 Task: Send an email with the signature Jazmin Davis with the subject Request for feedback on a user experience and the message I am writing to confirm the details of the training session. from softage.2@softage.net to softage.5@softage.net with an attached image file Social_media_post_image.png and move the email from Sent Items to the folder Assignments
Action: Mouse moved to (547, 438)
Screenshot: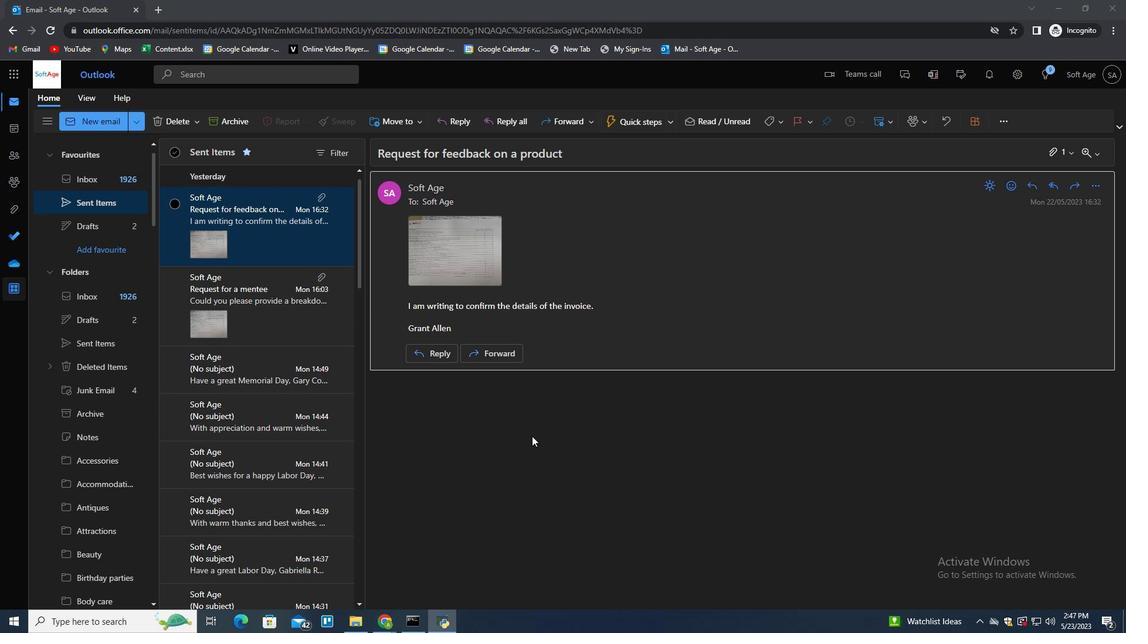 
Action: Mouse pressed left at (547, 438)
Screenshot: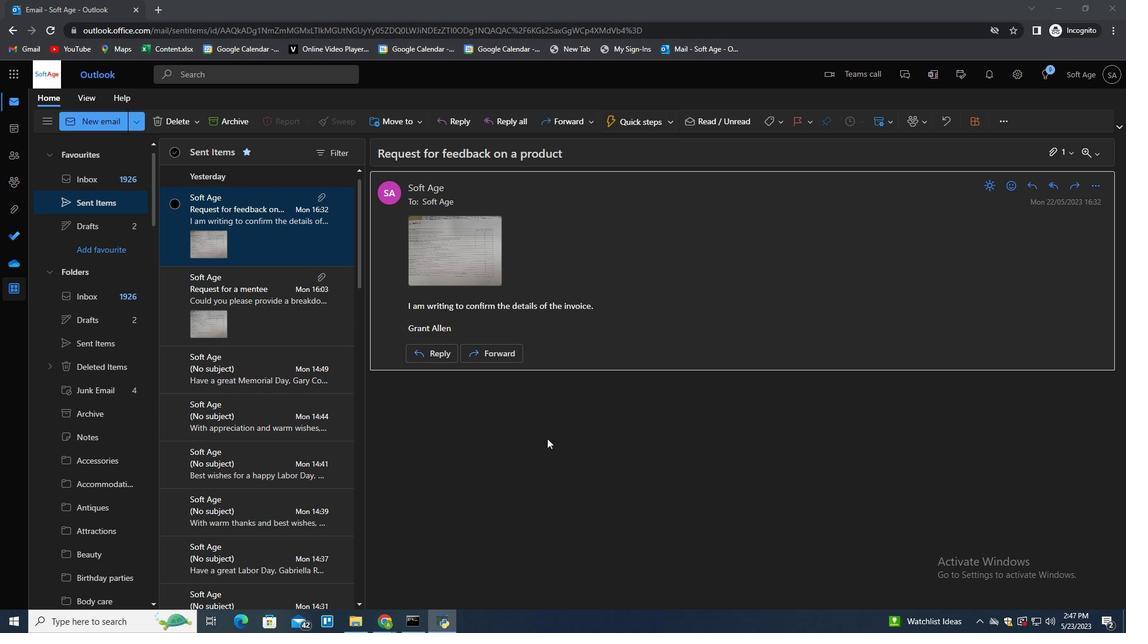 
Action: Key pressed n
Screenshot: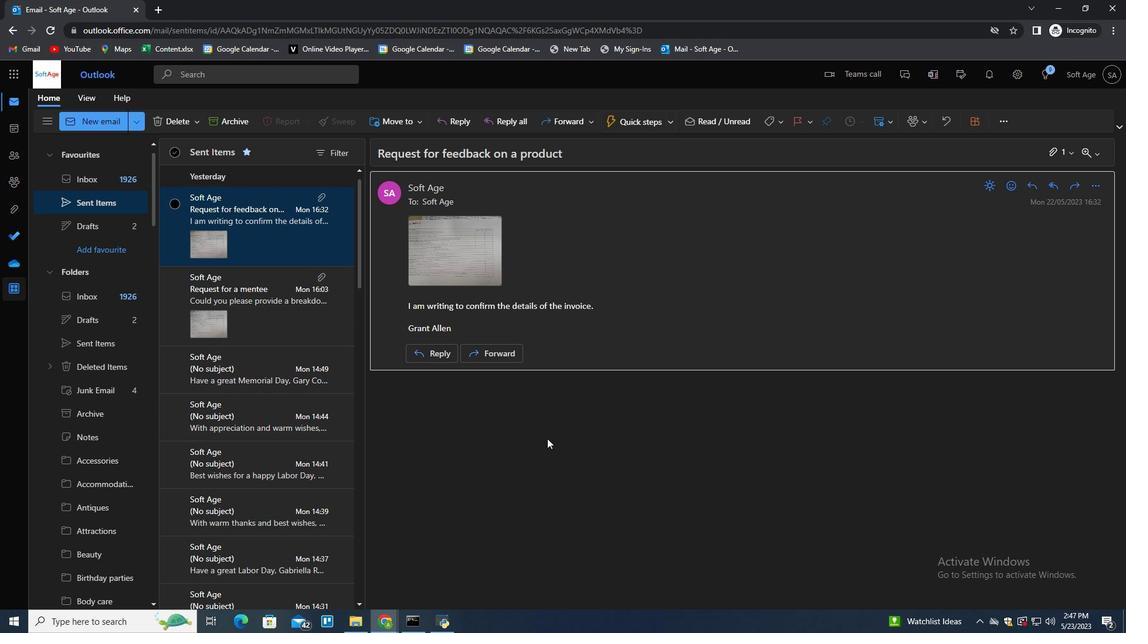 
Action: Mouse moved to (789, 120)
Screenshot: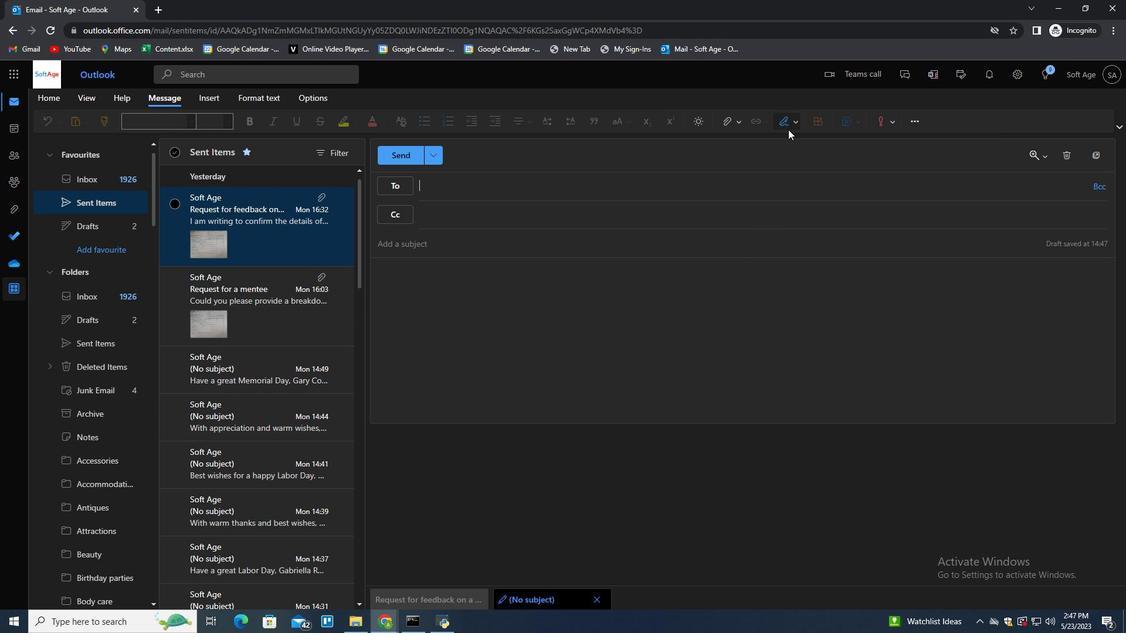 
Action: Mouse pressed left at (789, 120)
Screenshot: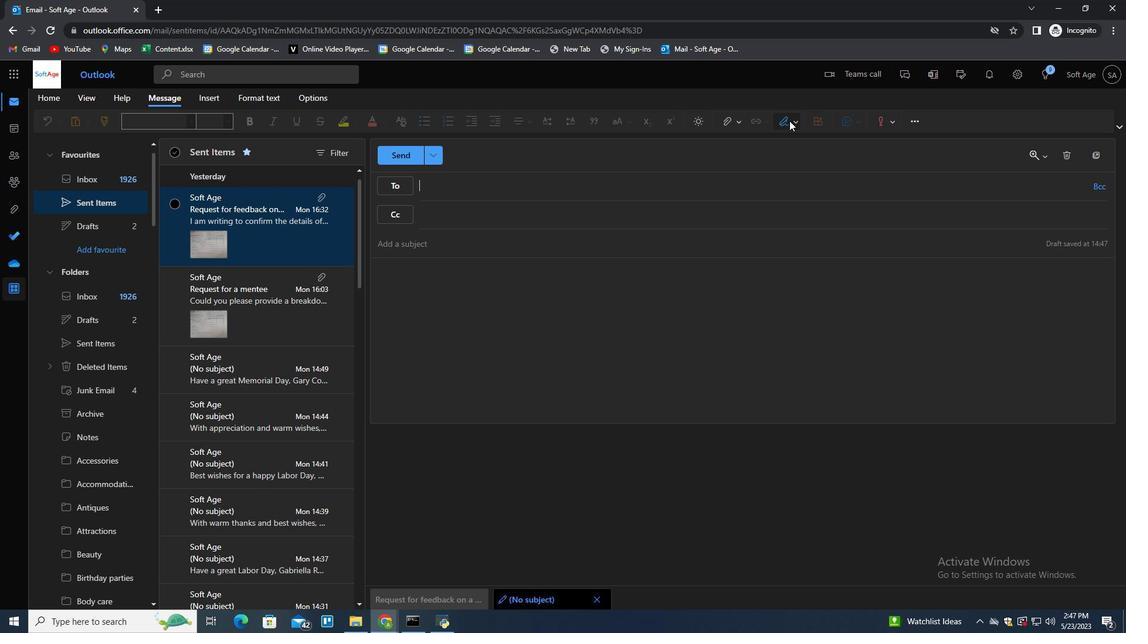
Action: Mouse pressed left at (789, 120)
Screenshot: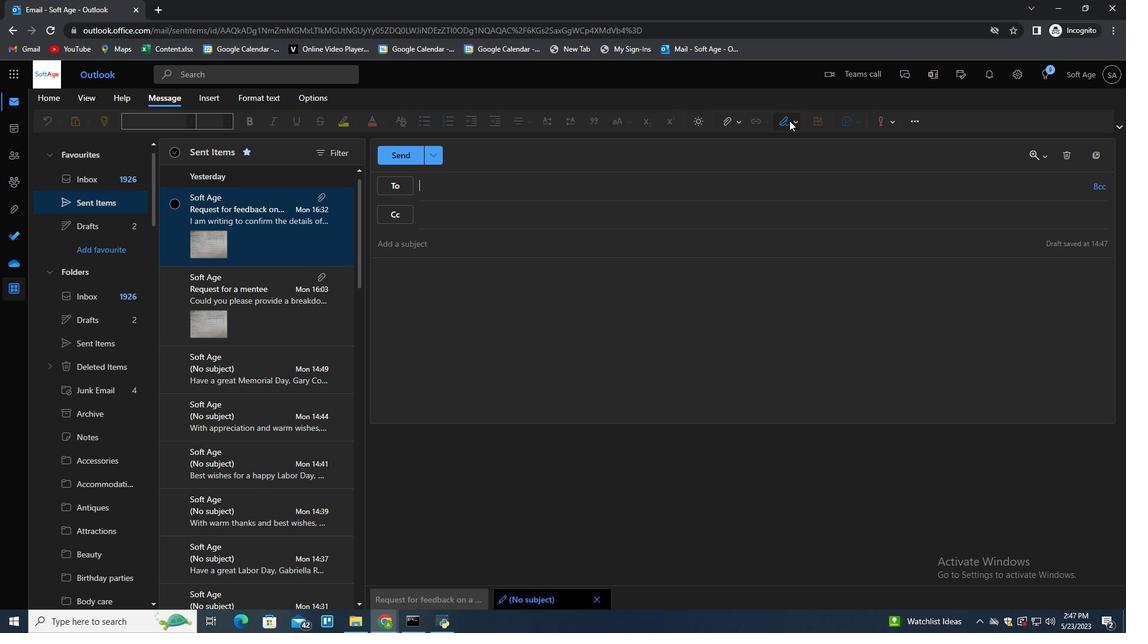 
Action: Mouse moved to (791, 121)
Screenshot: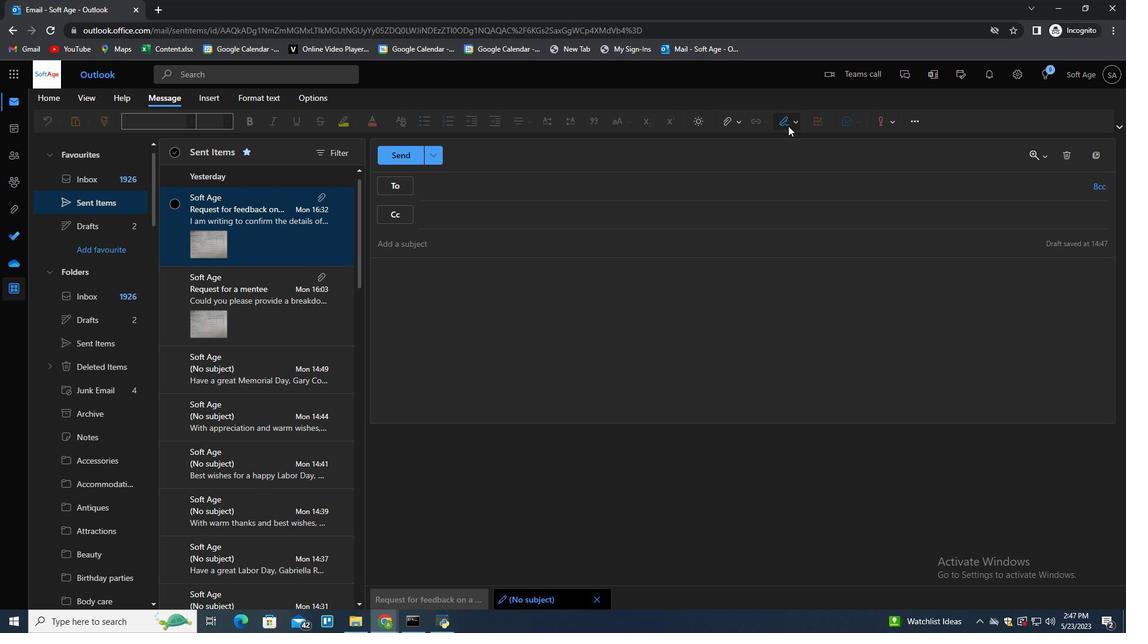 
Action: Mouse pressed left at (791, 121)
Screenshot: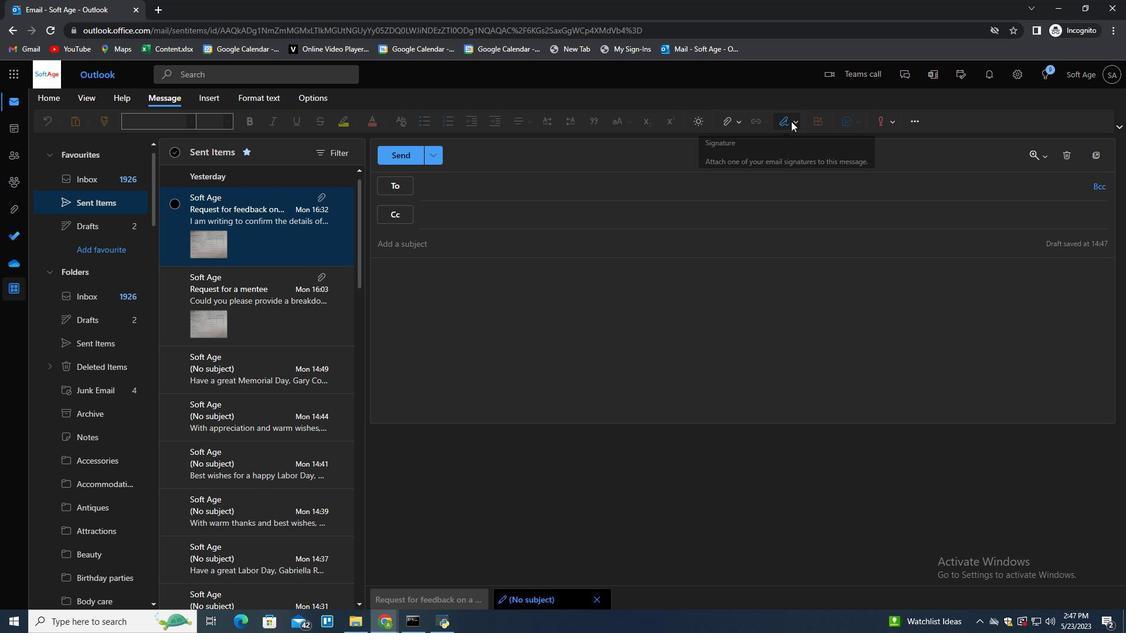 
Action: Mouse moved to (775, 162)
Screenshot: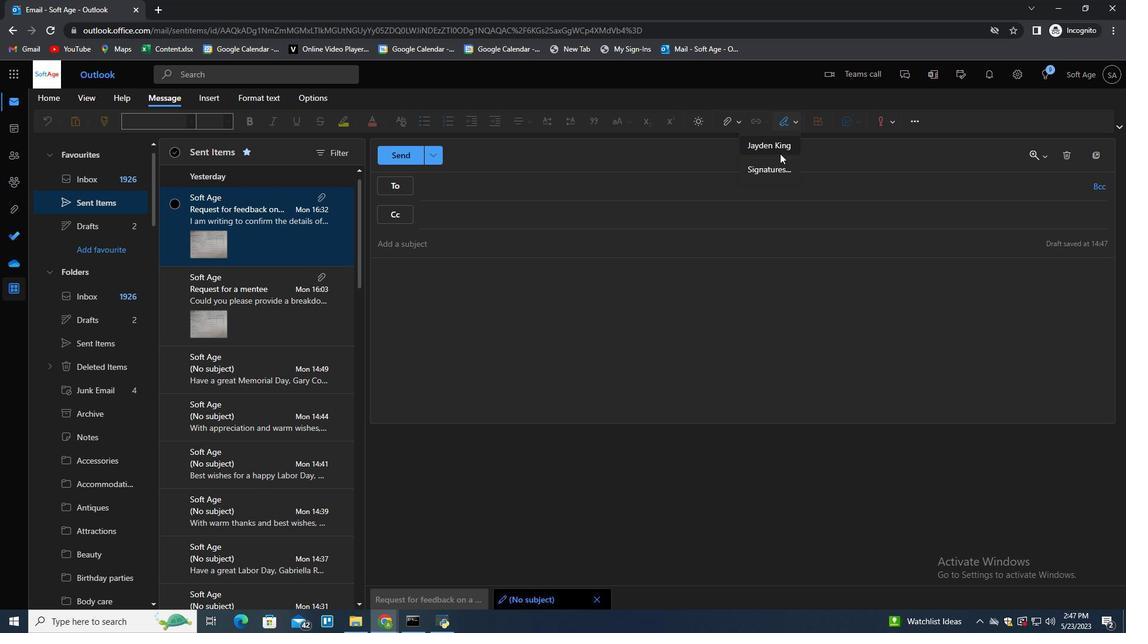 
Action: Mouse pressed left at (775, 162)
Screenshot: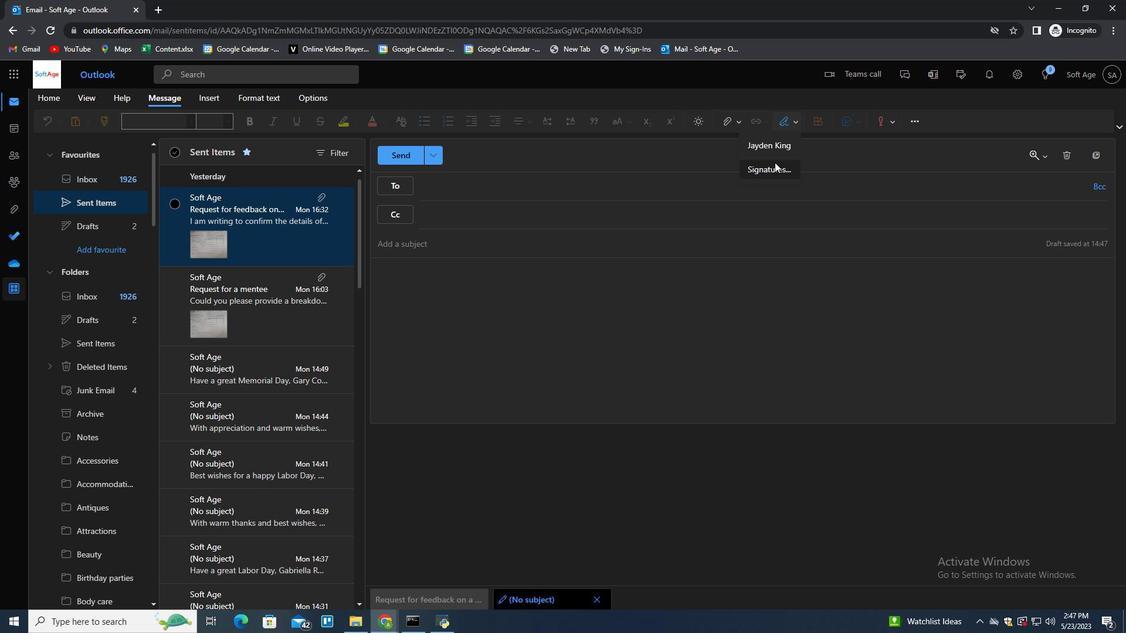 
Action: Mouse moved to (799, 211)
Screenshot: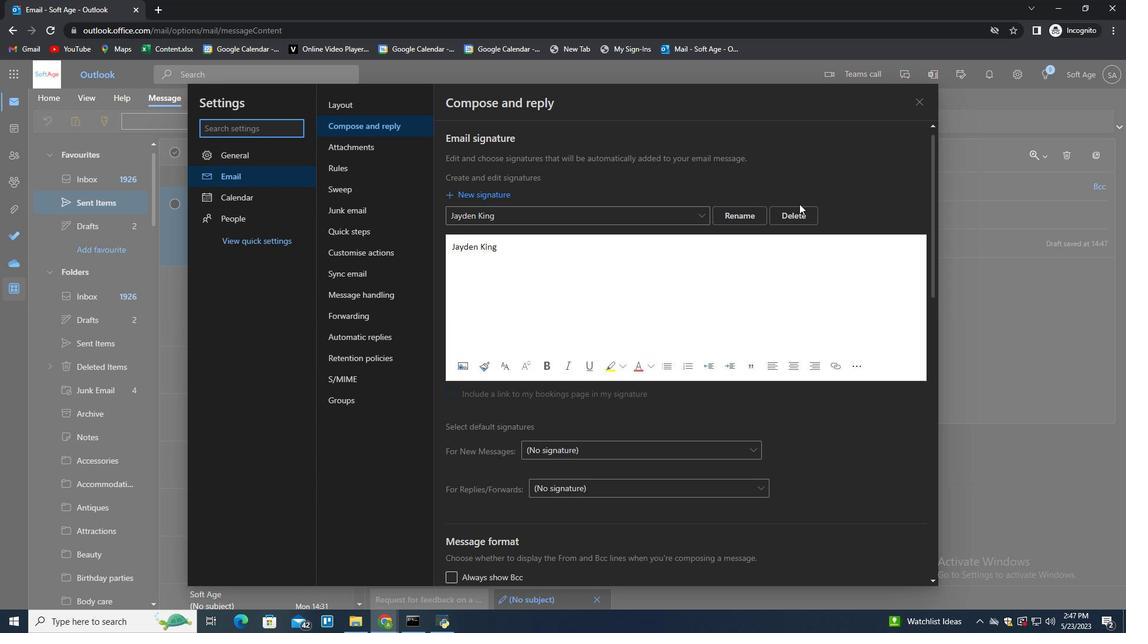 
Action: Mouse pressed left at (799, 211)
Screenshot: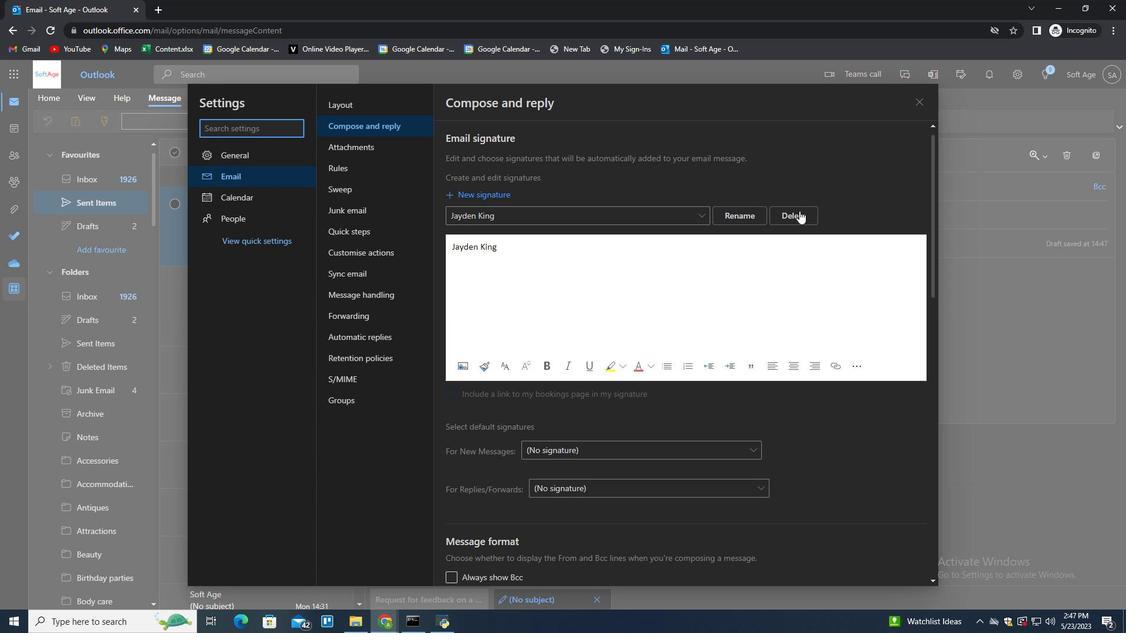 
Action: Mouse pressed left at (799, 211)
Screenshot: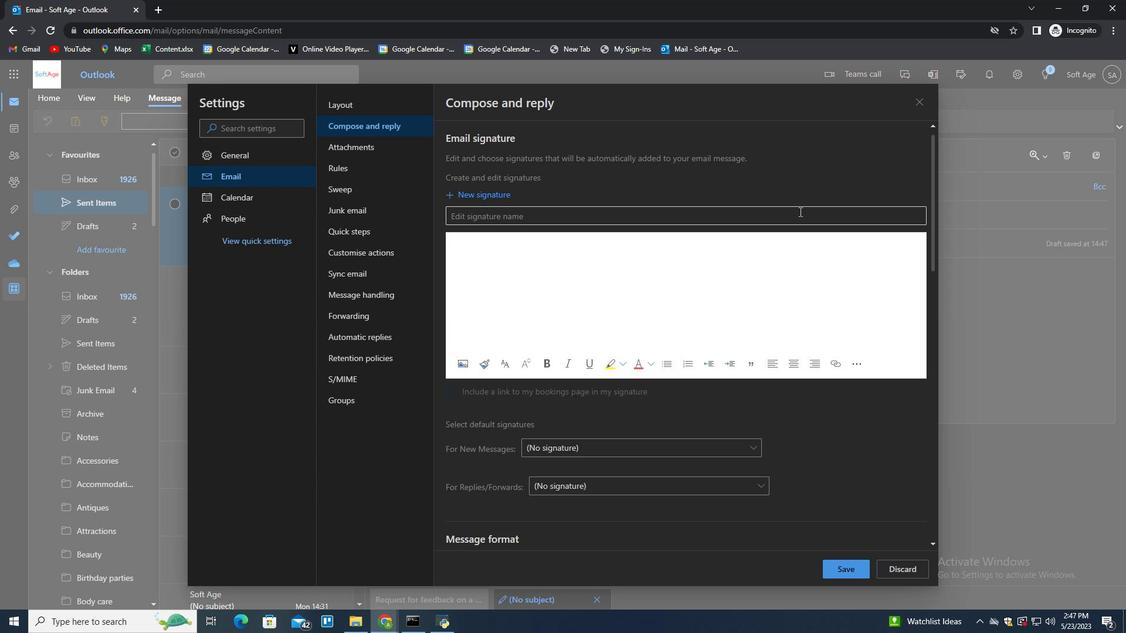 
Action: Mouse pressed left at (799, 211)
Screenshot: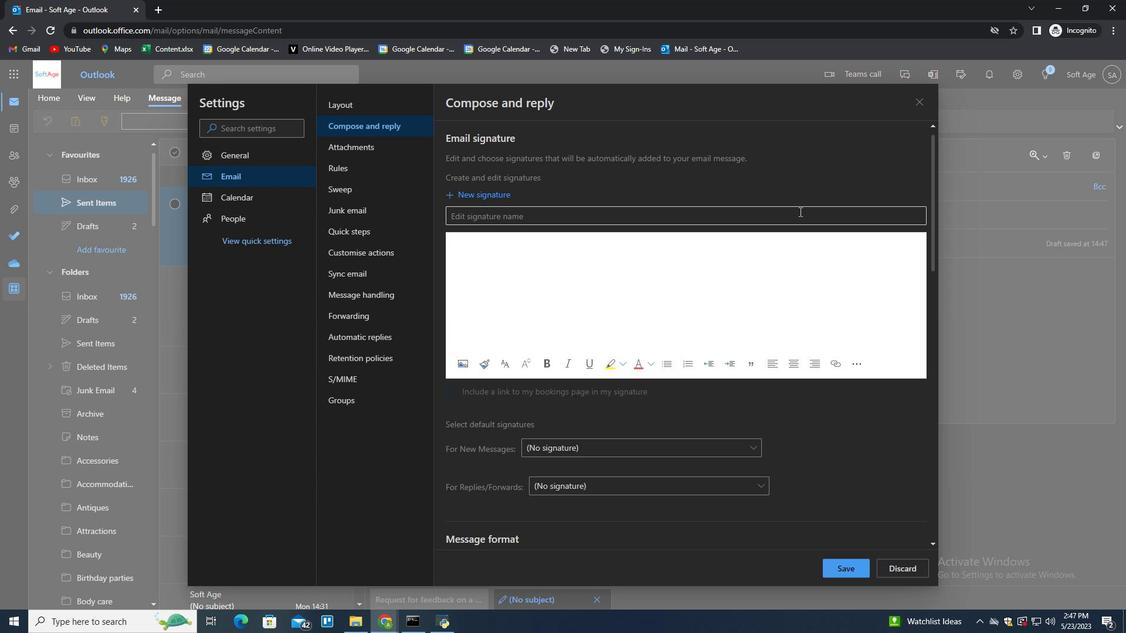 
Action: Key pressed <Key.shift>Jazmin<Key.space><Key.shift>Davis<Key.tab><Key.shift>Jazmin<Key.space><Key.shift>Davis
Screenshot: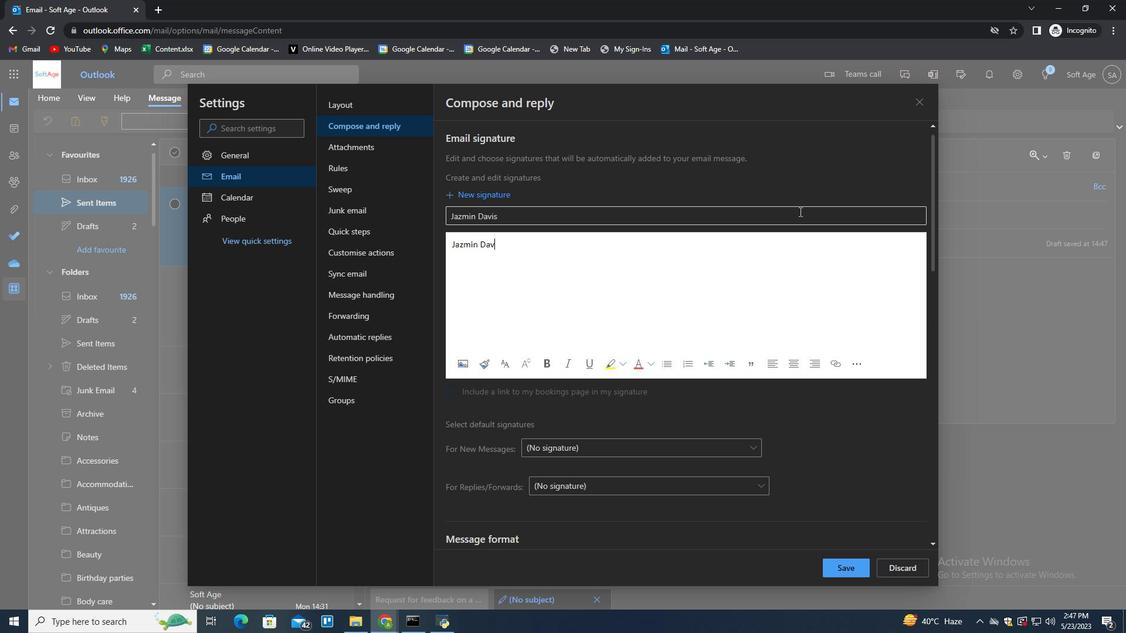 
Action: Mouse moved to (846, 562)
Screenshot: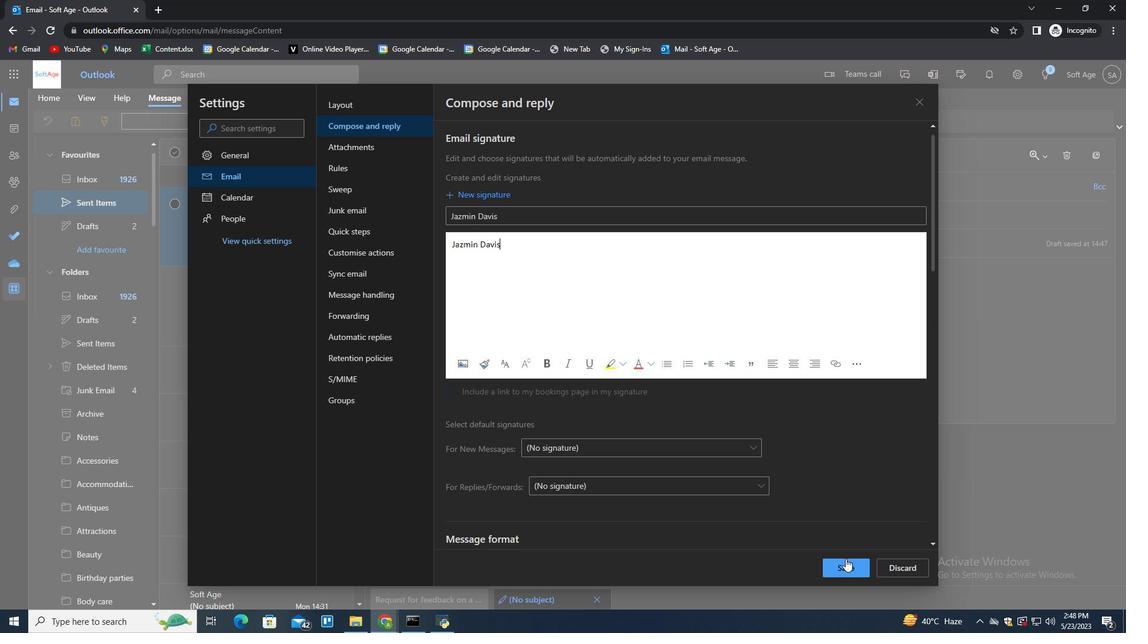
Action: Mouse pressed left at (846, 562)
Screenshot: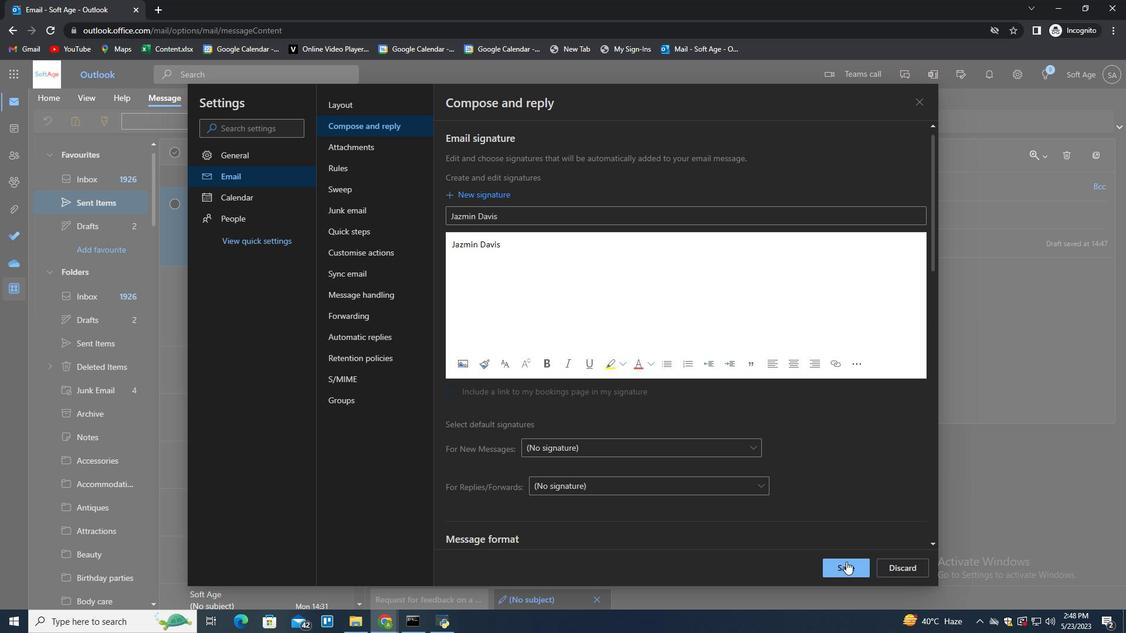 
Action: Mouse moved to (1028, 296)
Screenshot: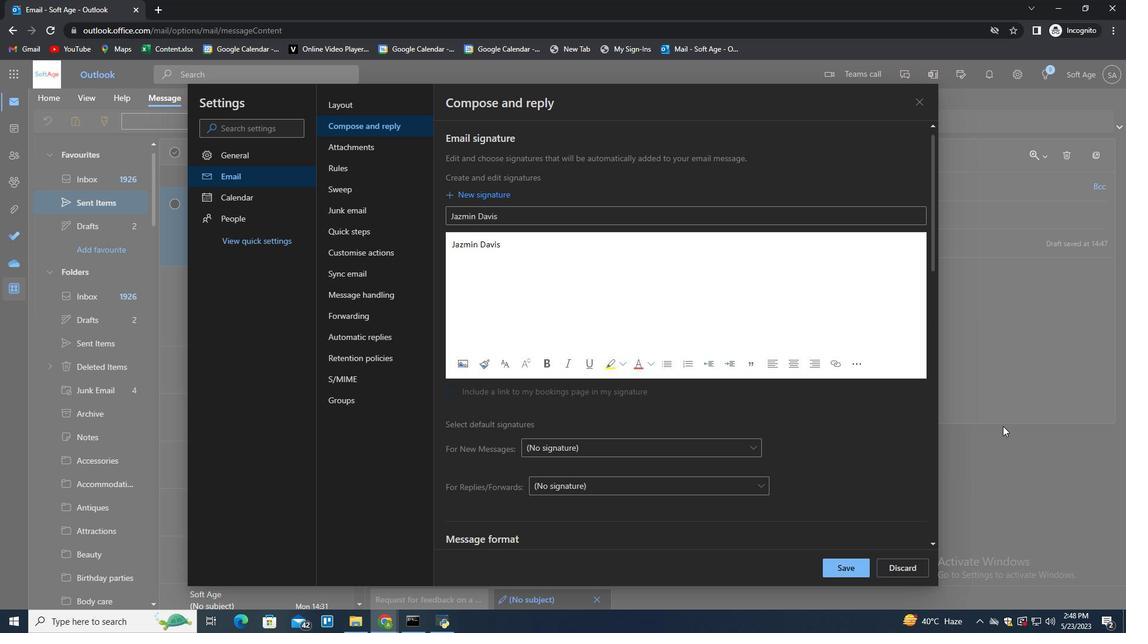 
Action: Mouse pressed left at (1028, 296)
Screenshot: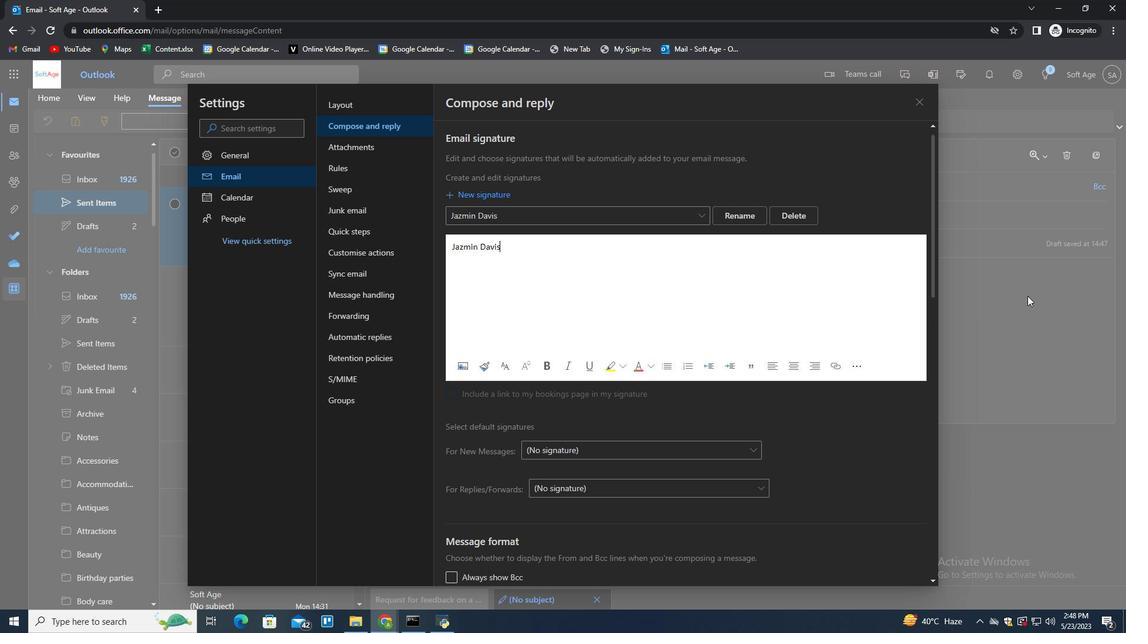 
Action: Mouse moved to (789, 123)
Screenshot: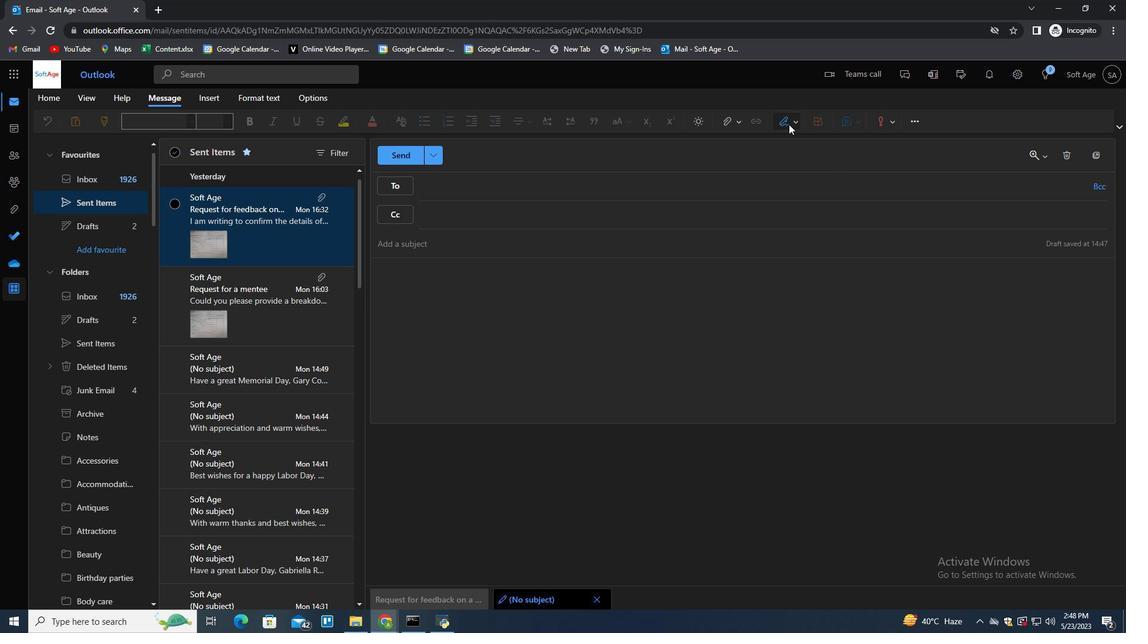
Action: Mouse pressed left at (789, 123)
Screenshot: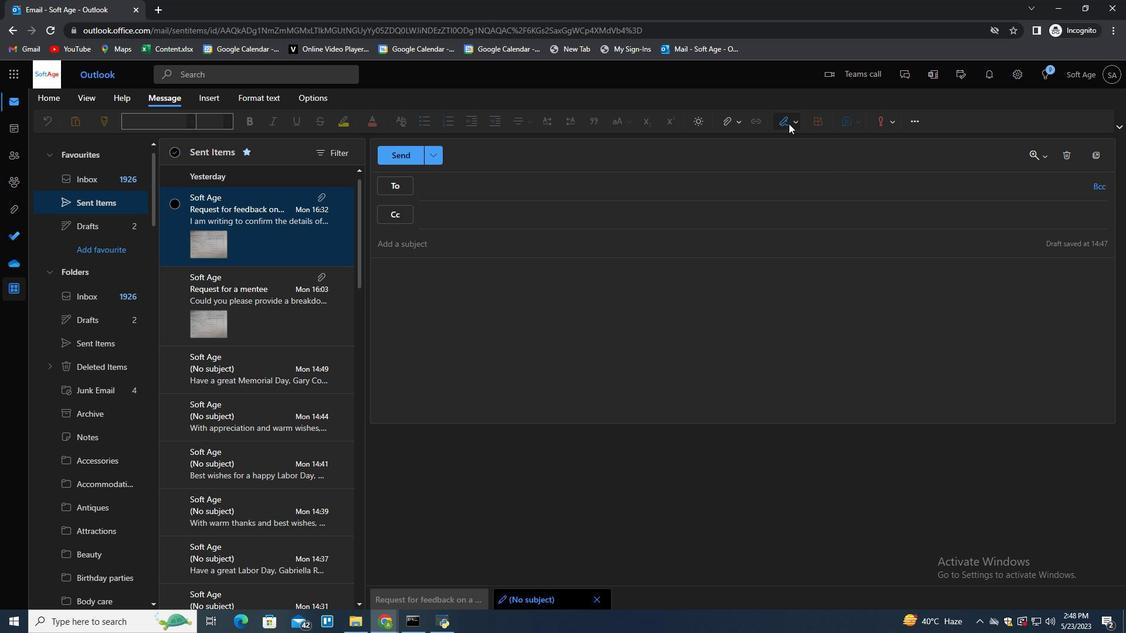 
Action: Mouse moved to (781, 147)
Screenshot: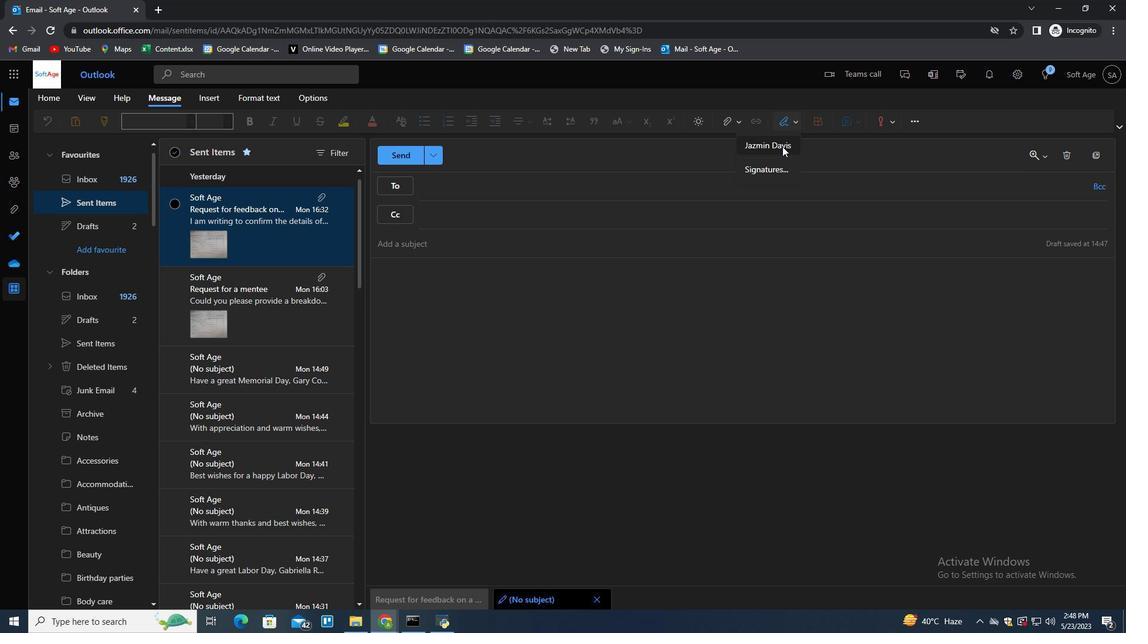 
Action: Mouse pressed left at (781, 147)
Screenshot: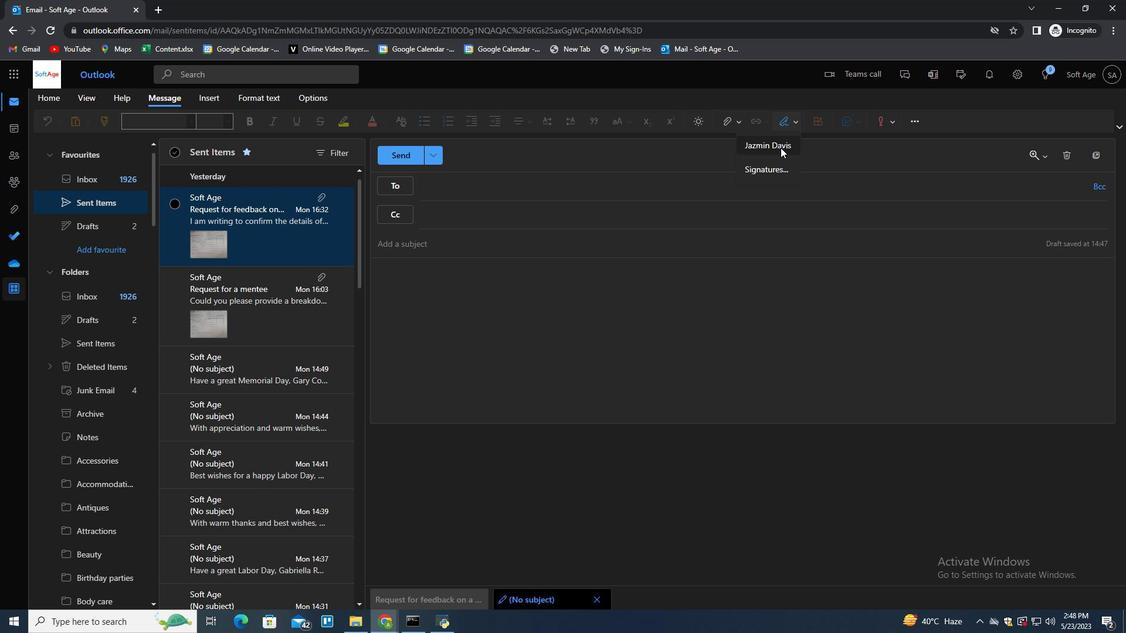 
Action: Mouse moved to (430, 248)
Screenshot: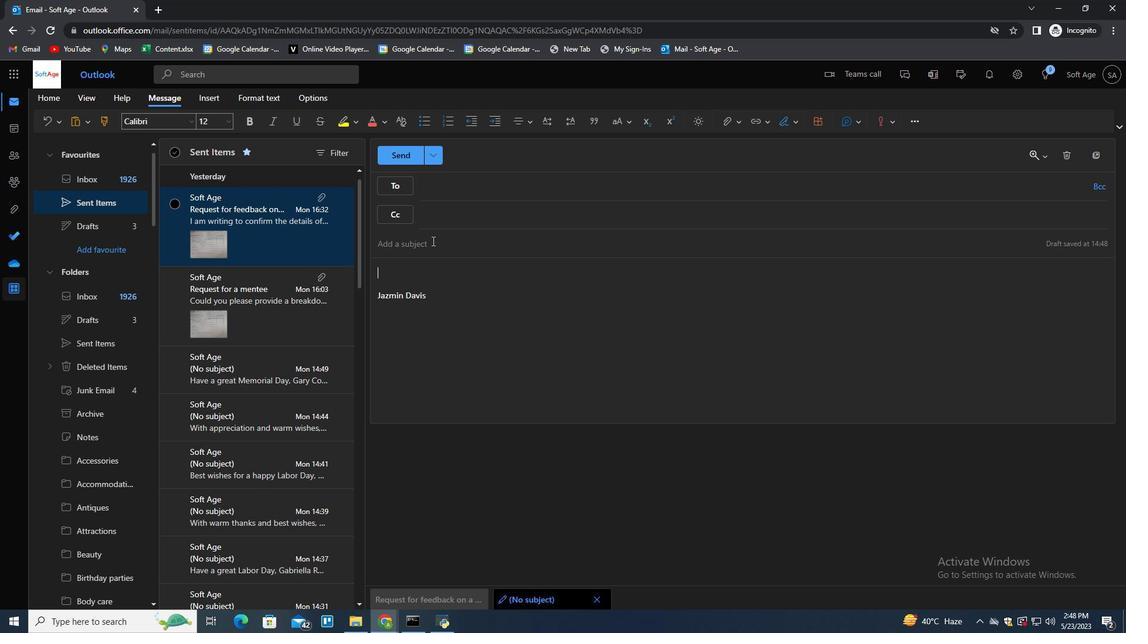 
Action: Mouse pressed left at (430, 248)
Screenshot: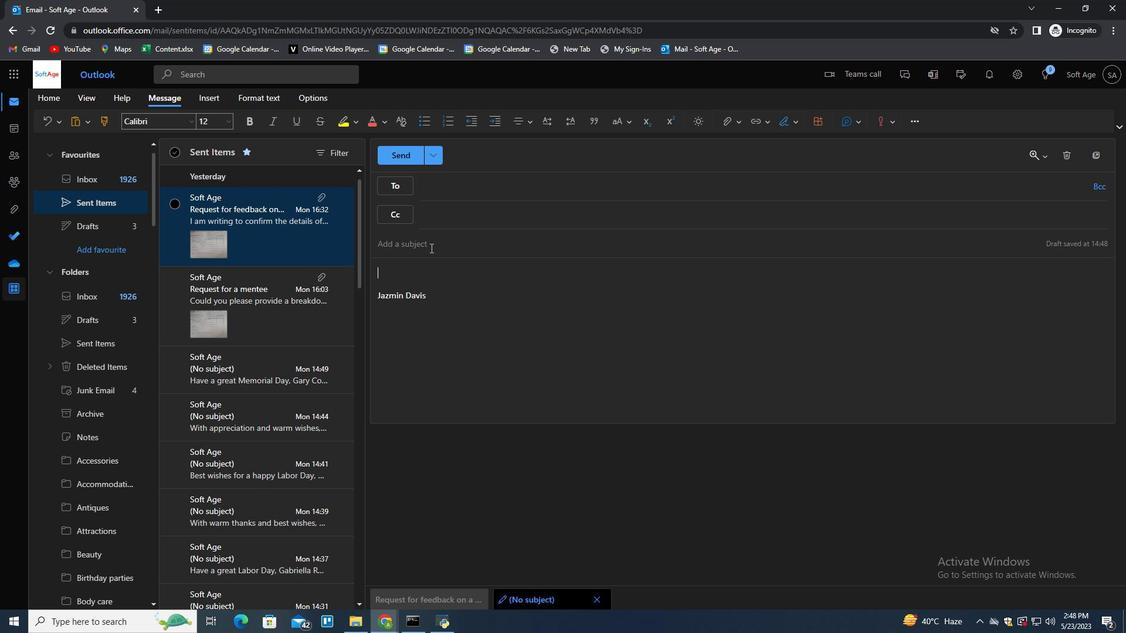 
Action: Key pressed <Key.shift>Request<Key.space>for<Key.space>feedback<Key.space>on<Key.space>a<Key.space>user<Key.space>experience<Key.tab><Key.shift>I<Key.space>am<Key.space>writing<Key.space>to<Key.space>confie<Key.backspace>rm<Key.space>the<Key.space>details<Key.space>of<Key.space>the<Key.space>fre<Key.backspace><Key.backspace><Key.backspace>training<Key.space>session.
Screenshot: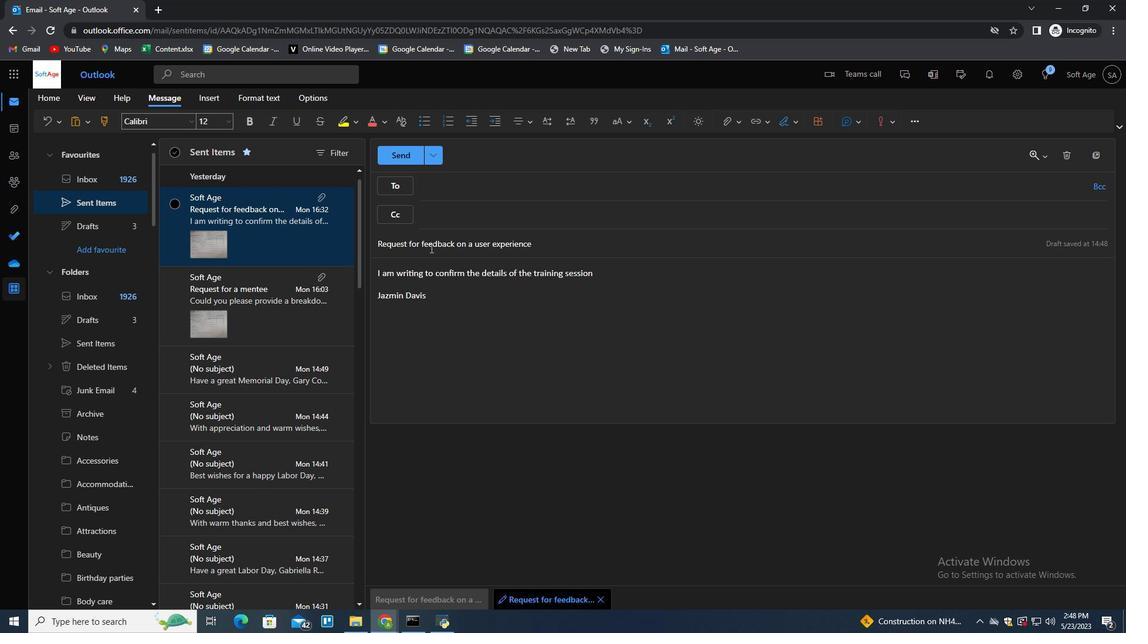 
Action: Mouse moved to (434, 187)
Screenshot: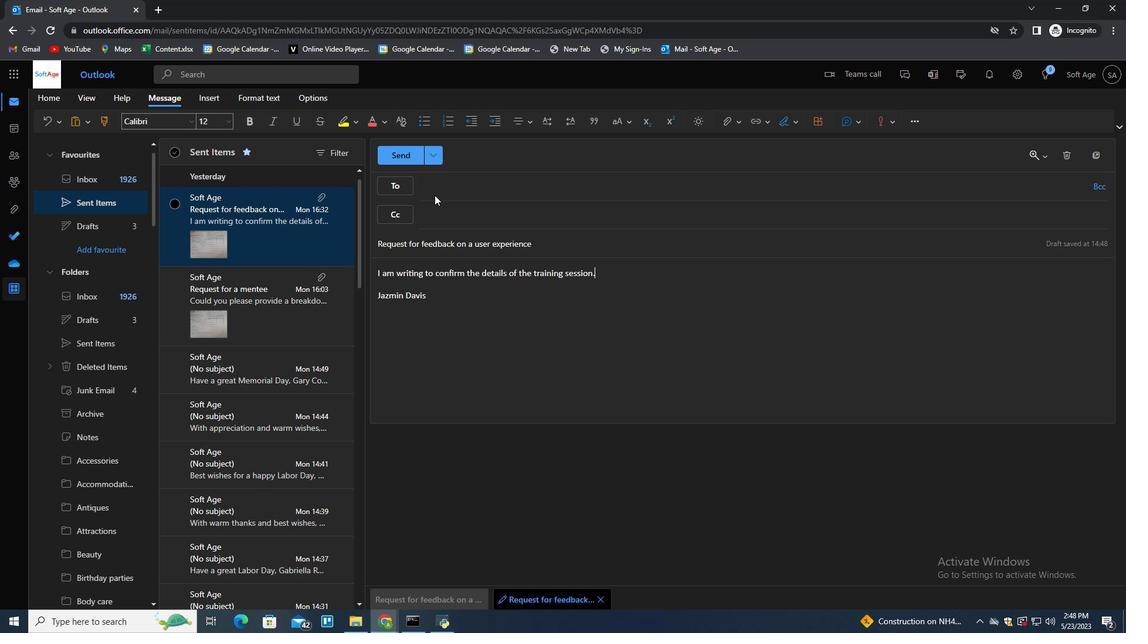 
Action: Mouse pressed left at (434, 187)
Screenshot: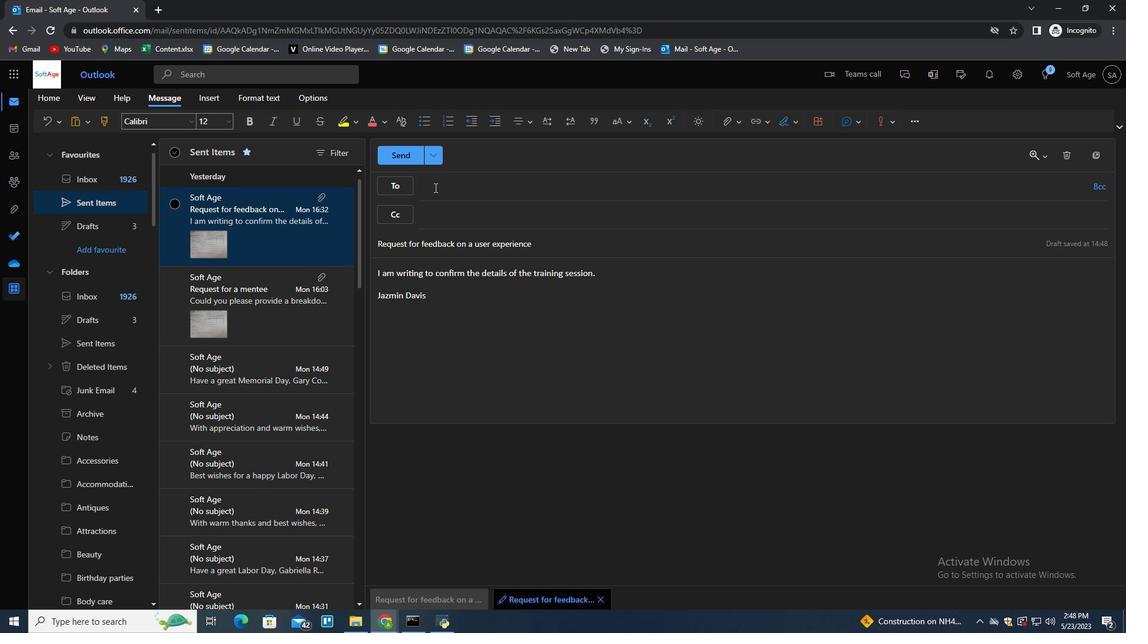 
Action: Key pressed softage.5<Key.shift>@softage.net
Screenshot: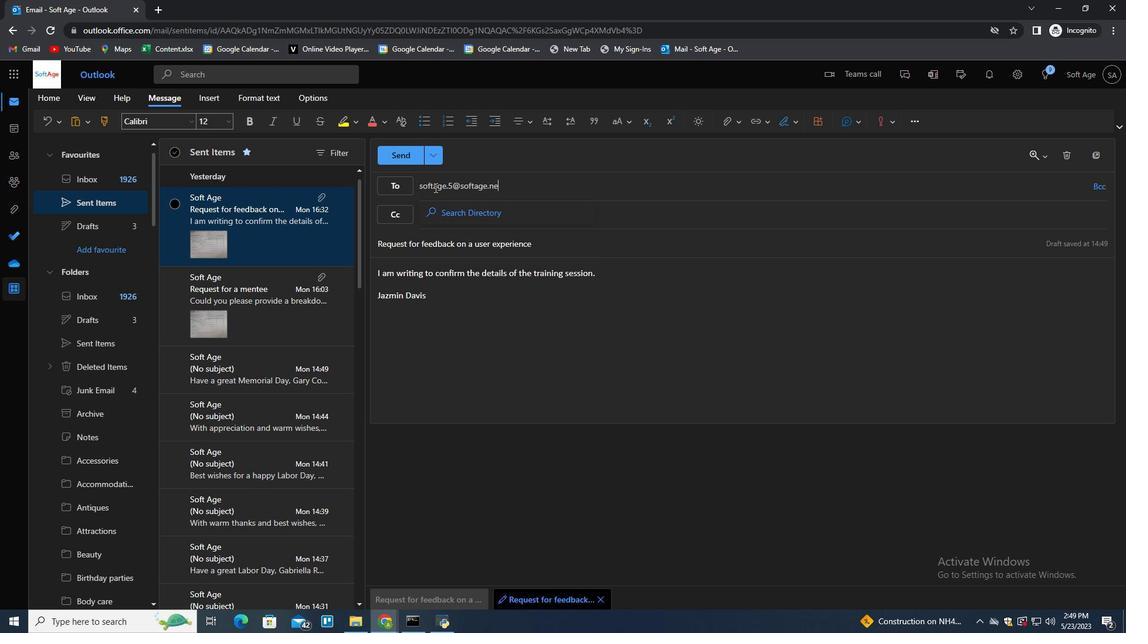 
Action: Mouse moved to (547, 186)
Screenshot: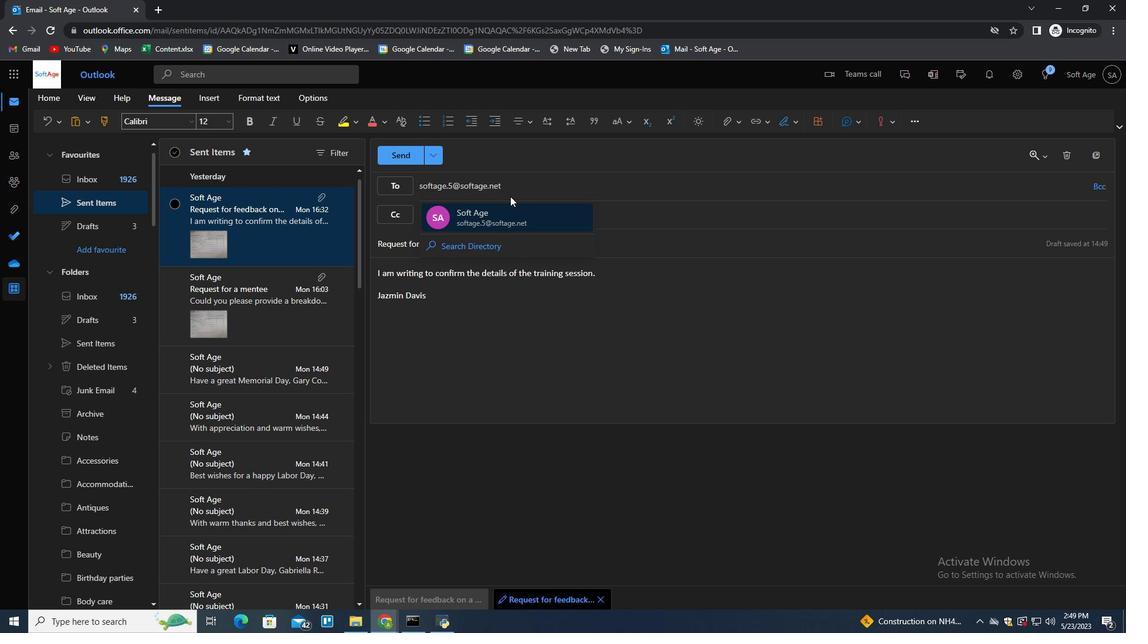 
Action: Key pressed <Key.enter>
Screenshot: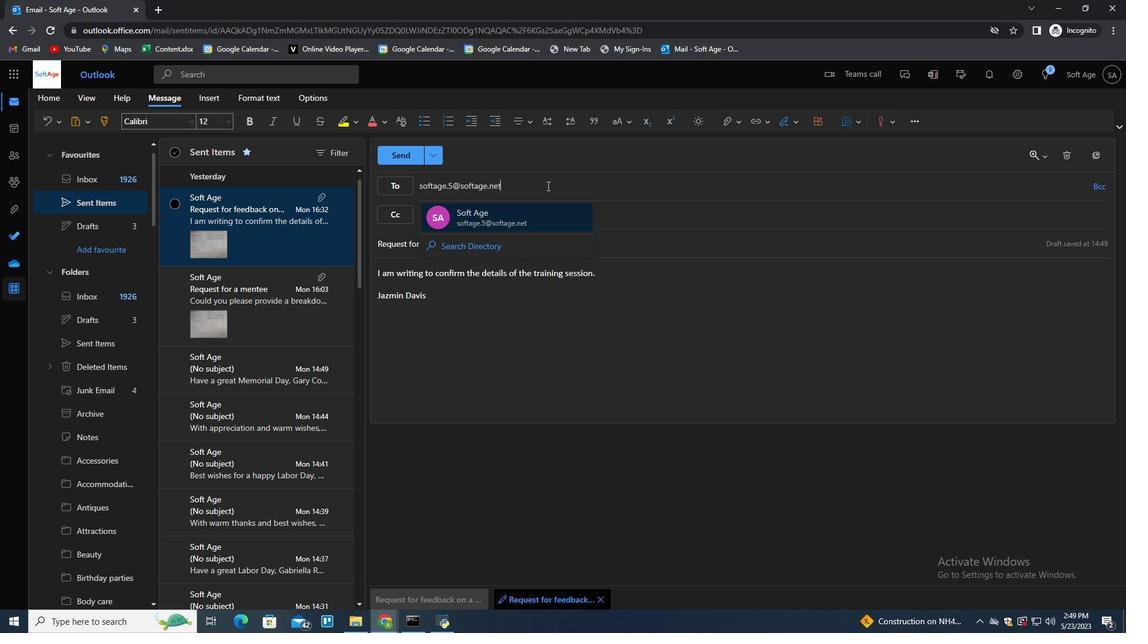 
Action: Mouse moved to (734, 128)
Screenshot: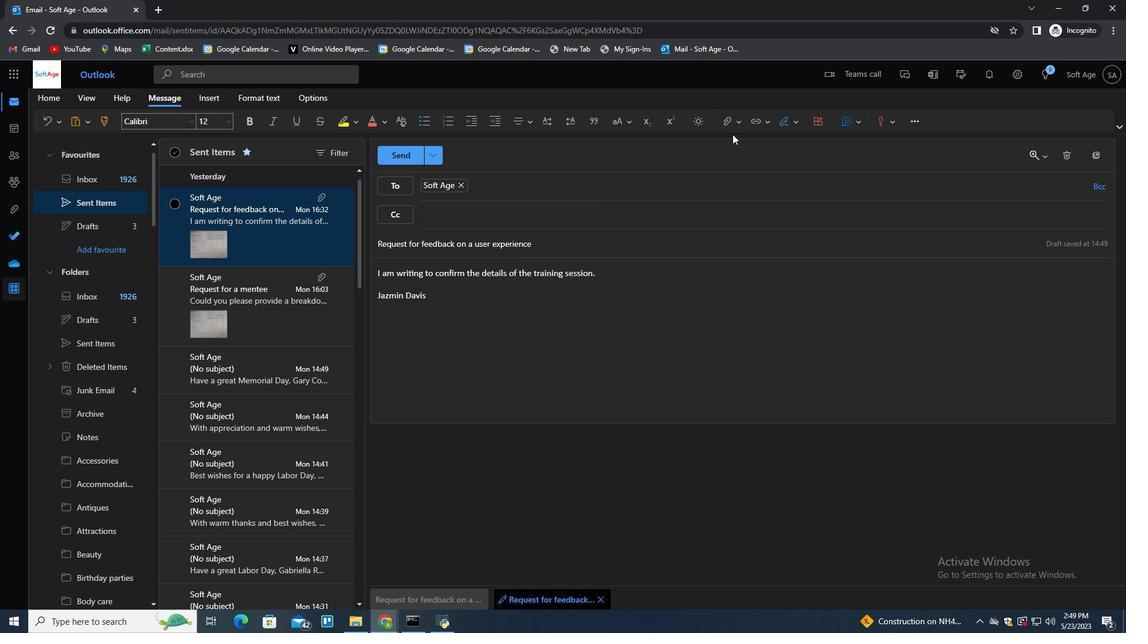 
Action: Mouse pressed left at (734, 128)
Screenshot: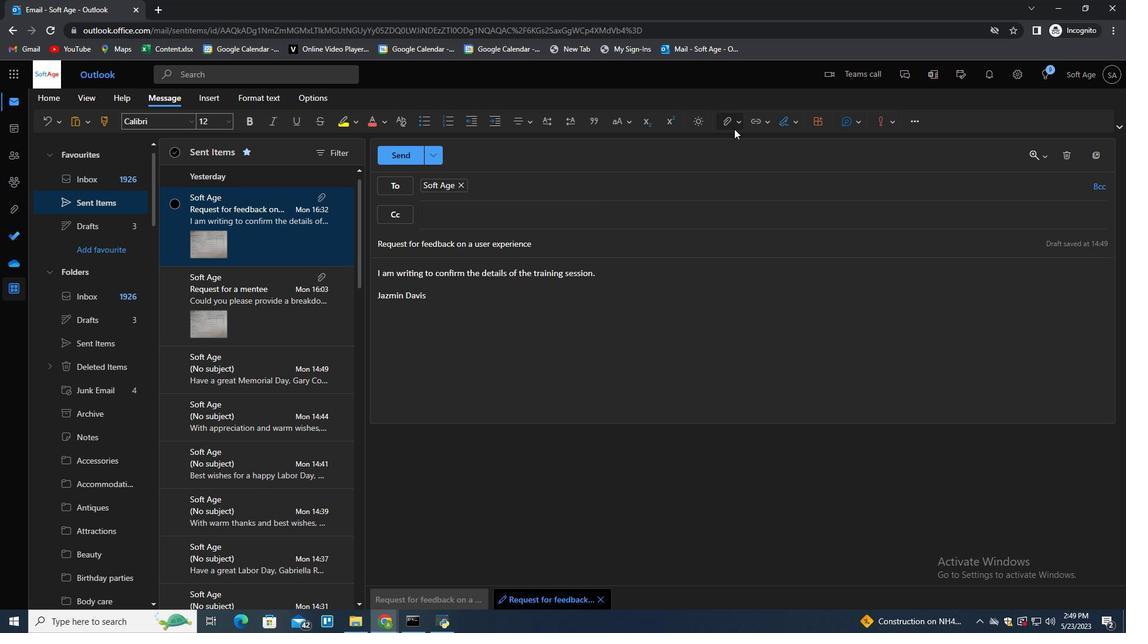 
Action: Mouse moved to (689, 143)
Screenshot: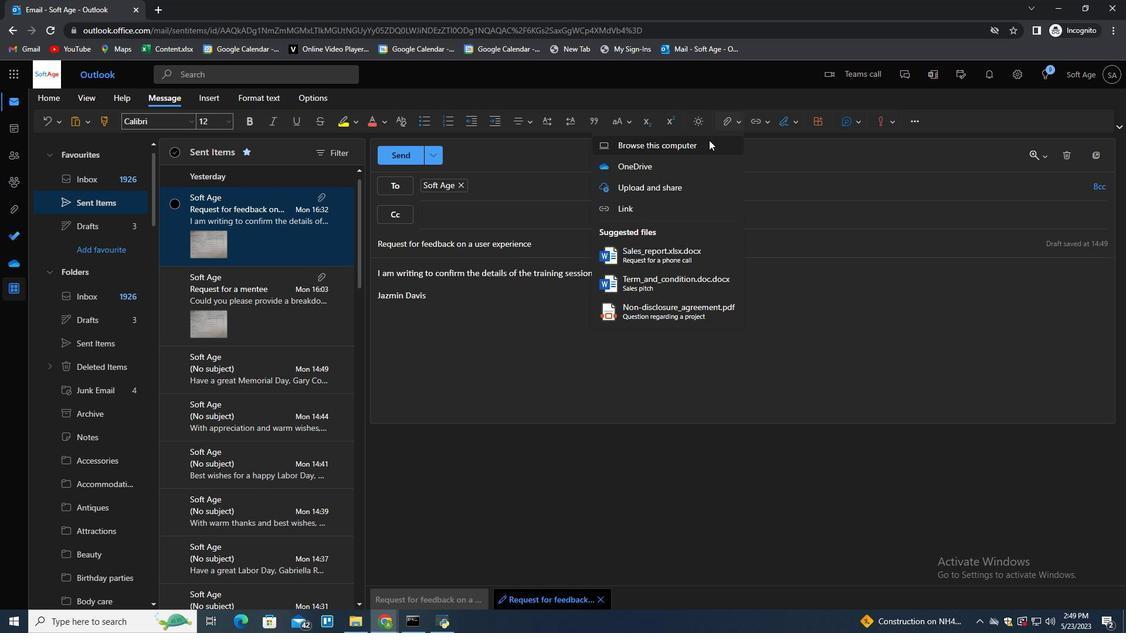 
Action: Mouse pressed left at (689, 143)
Screenshot: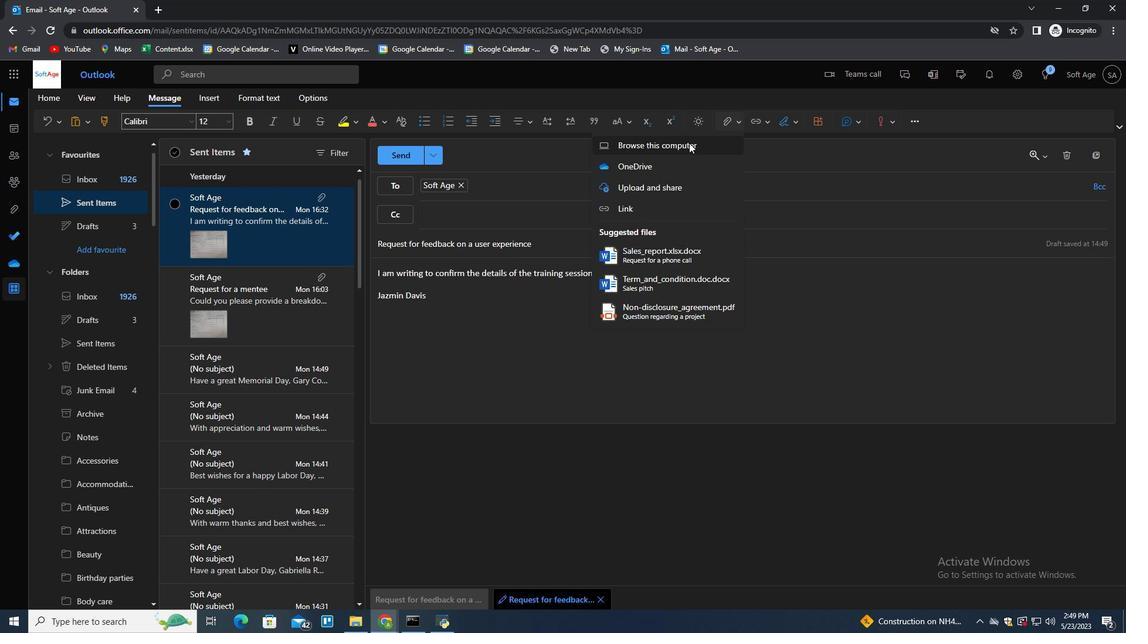 
Action: Mouse moved to (215, 103)
Screenshot: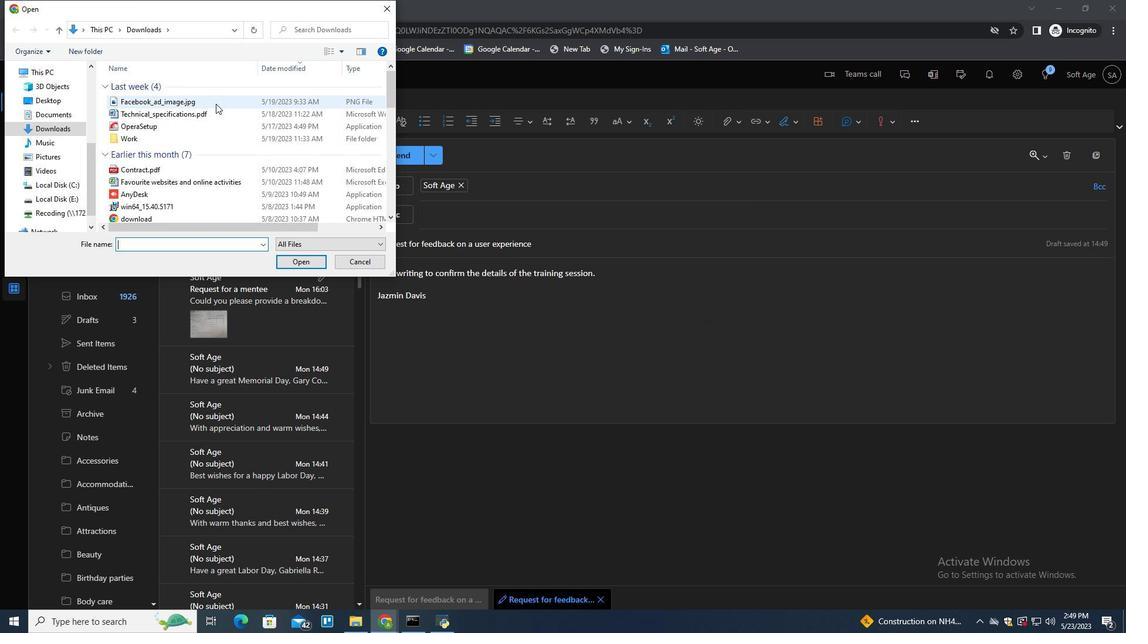 
Action: Mouse pressed left at (215, 103)
Screenshot: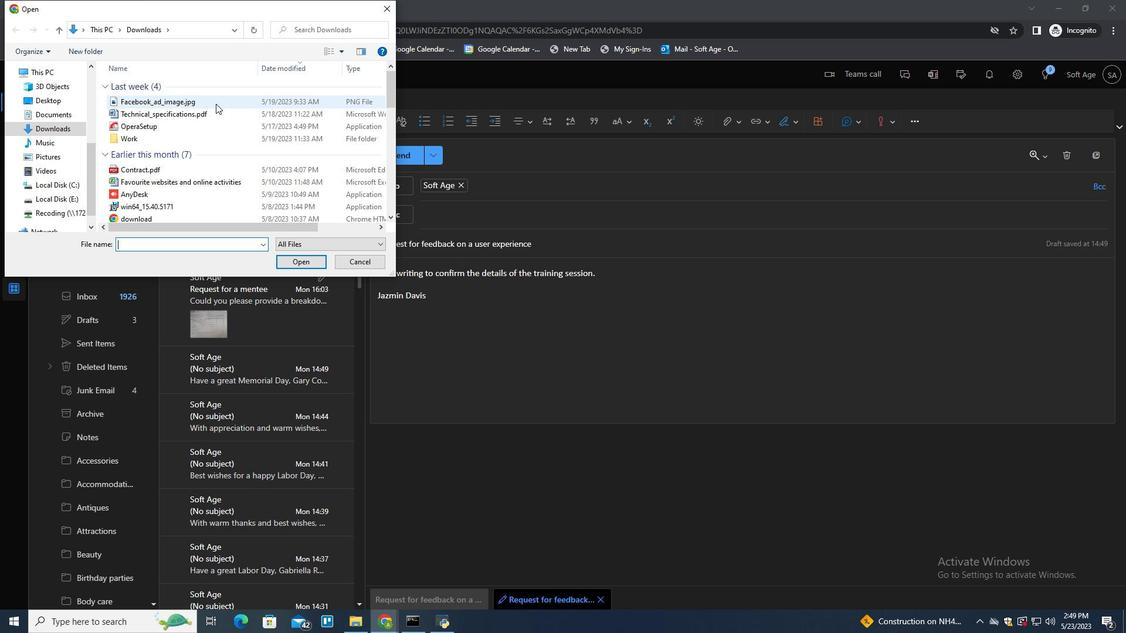 
Action: Key pressed <Key.f2><Key.shift>Social<Key.shift>_media<Key.shift>_post<Key.shift>_image.png
Screenshot: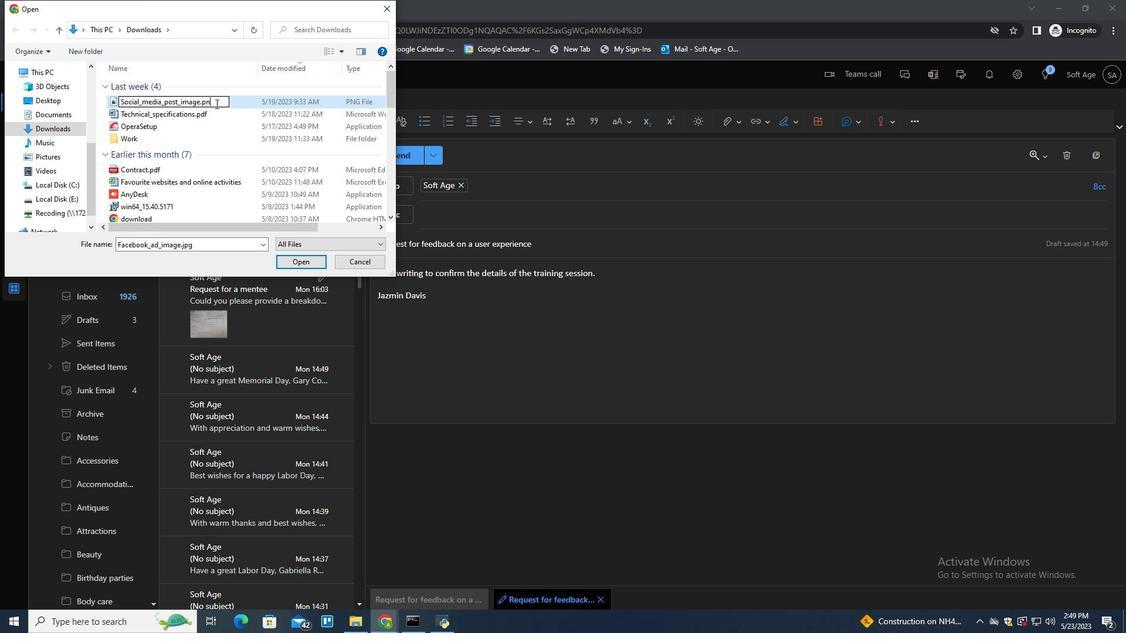 
Action: Mouse moved to (247, 101)
Screenshot: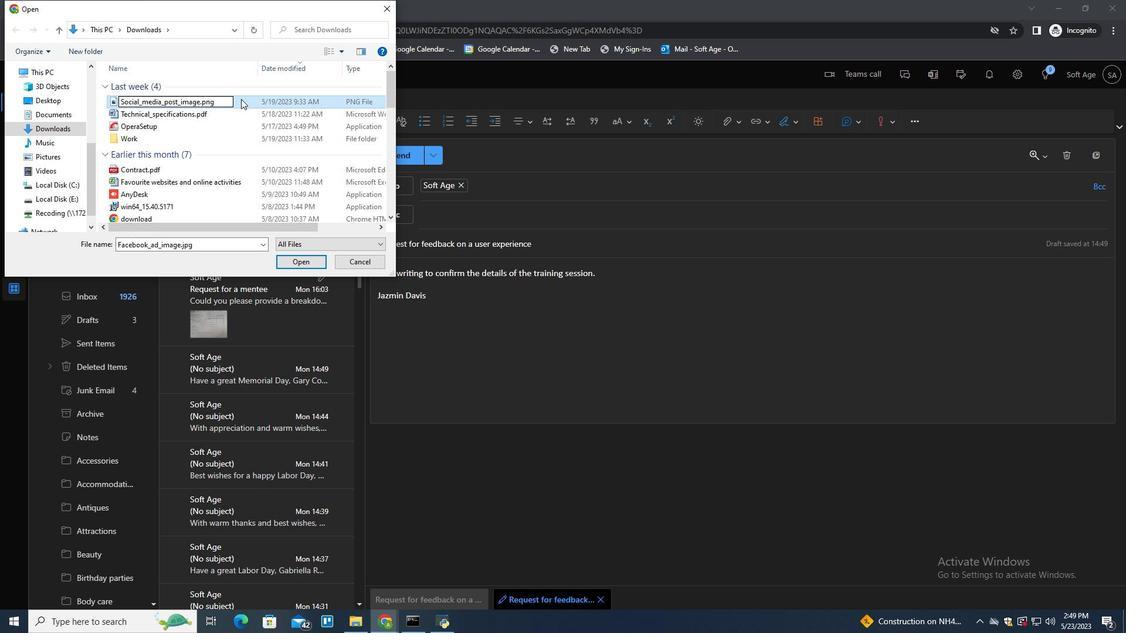 
Action: Mouse pressed left at (247, 101)
Screenshot: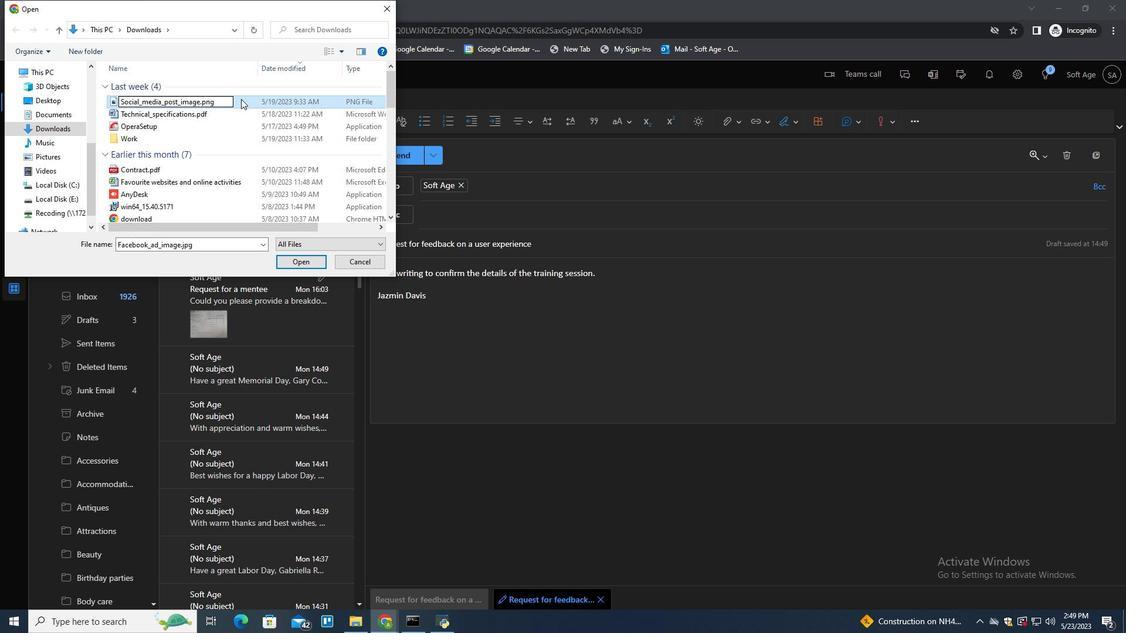 
Action: Mouse moved to (294, 260)
Screenshot: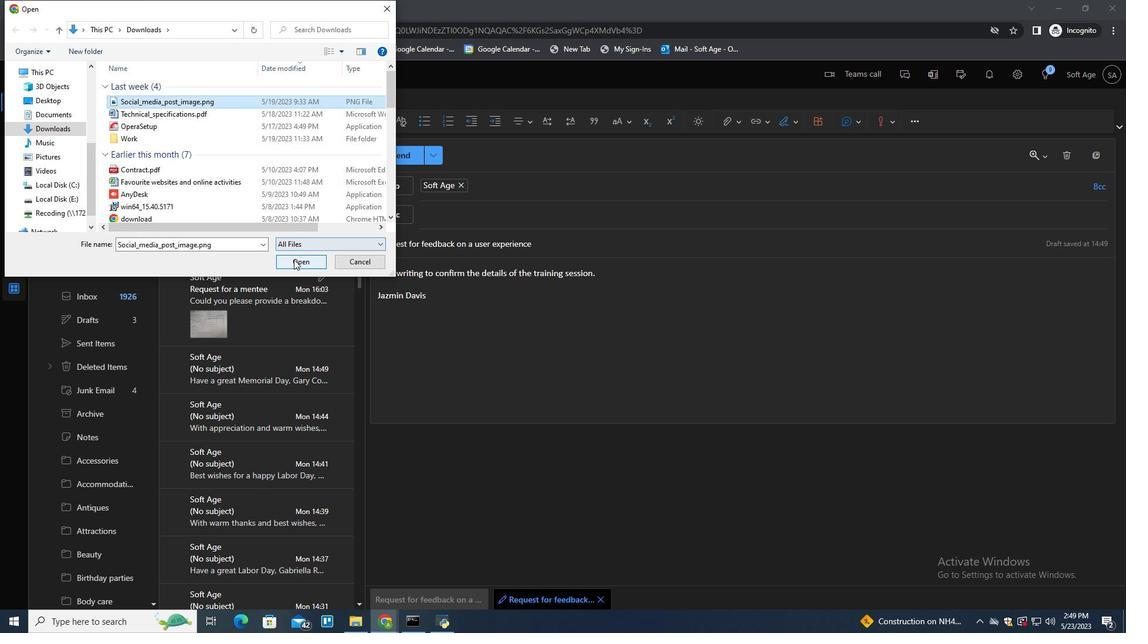 
Action: Mouse pressed left at (294, 260)
Screenshot: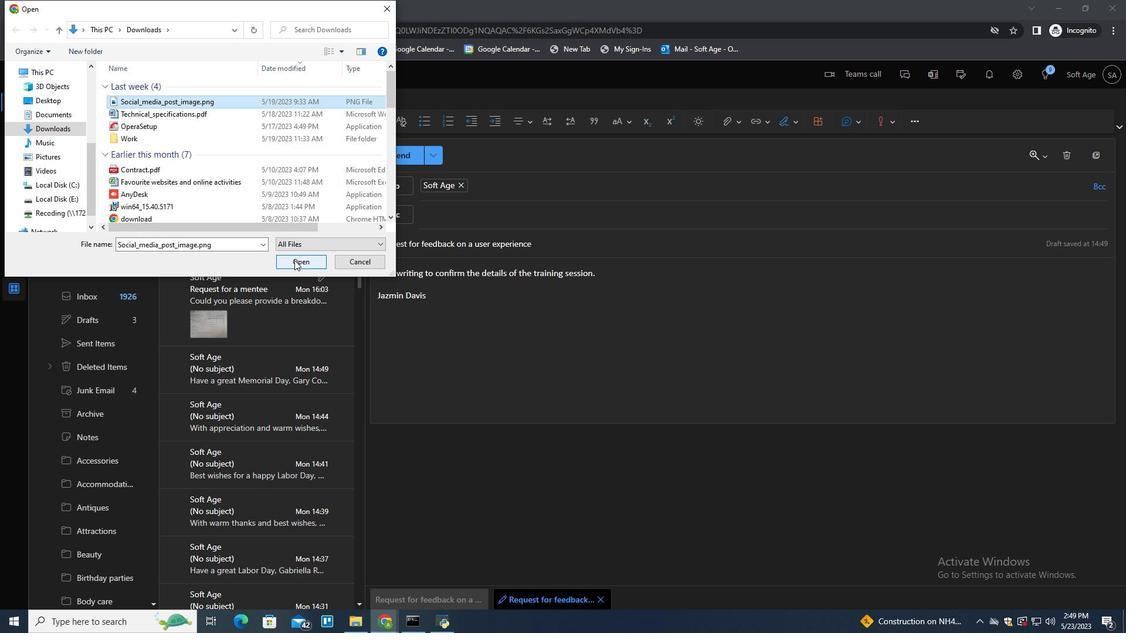 
Action: Mouse moved to (545, 369)
Screenshot: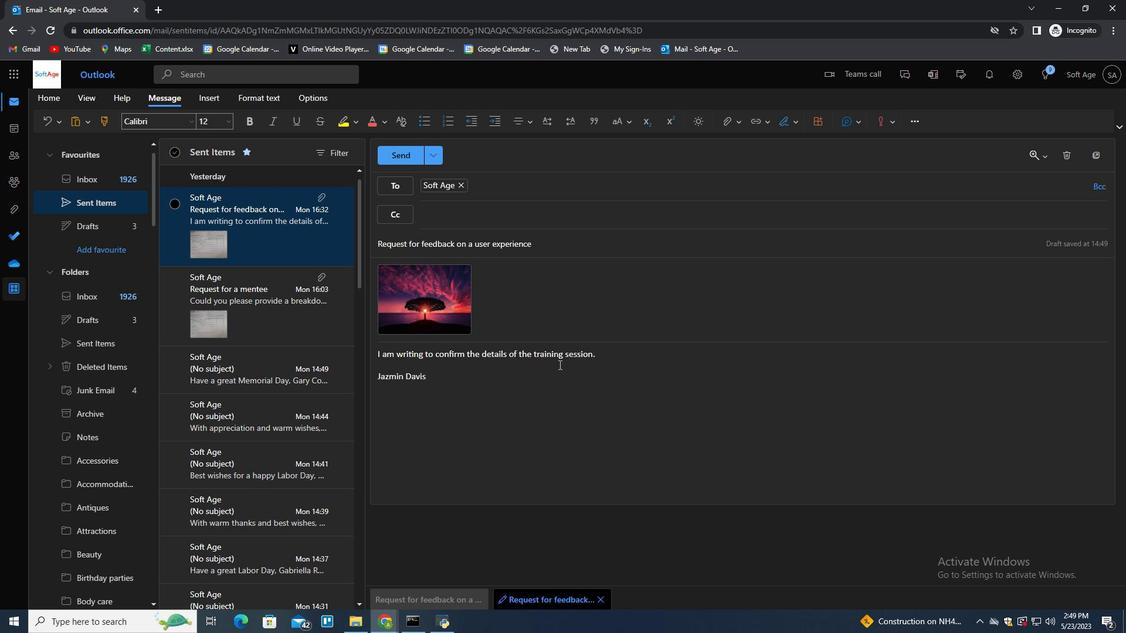 
Action: Mouse pressed left at (545, 369)
Screenshot: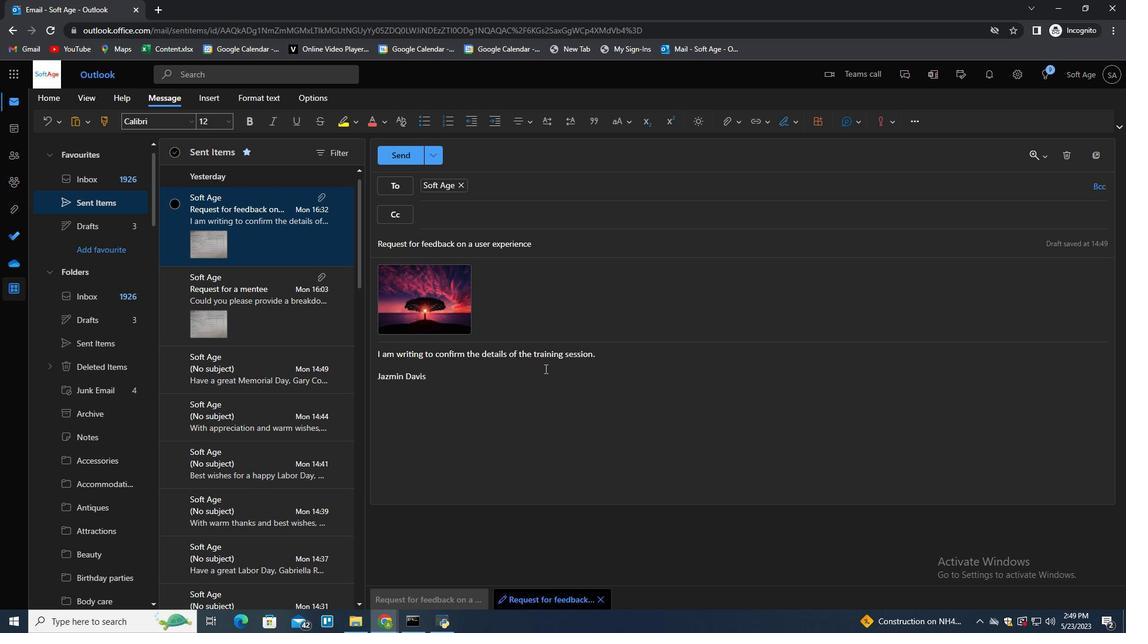 
Action: Mouse moved to (531, 402)
Screenshot: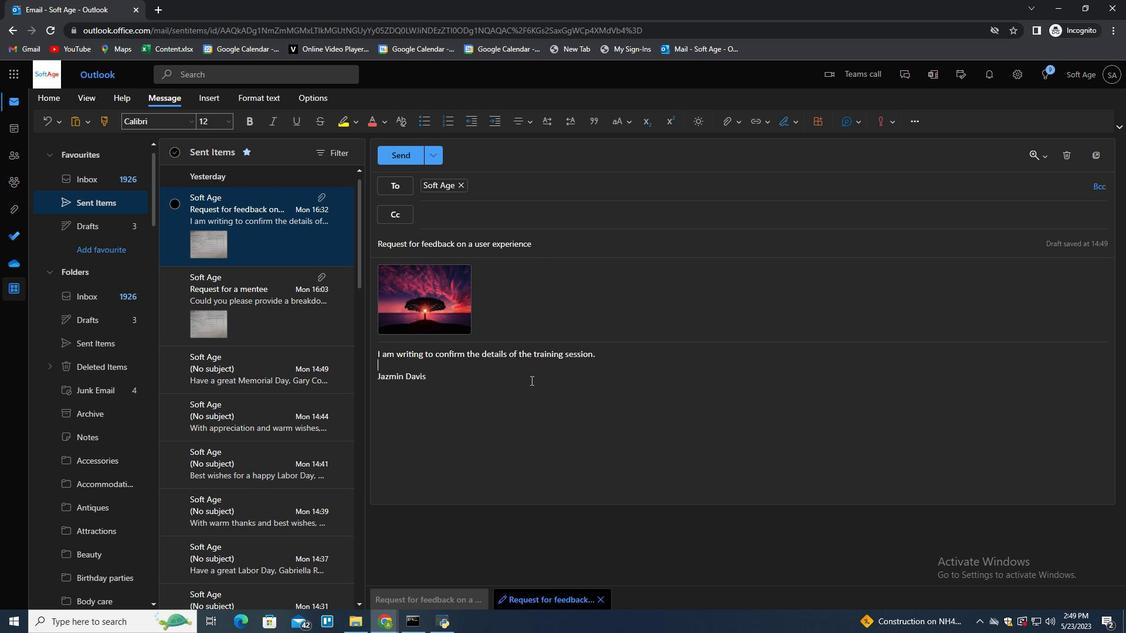 
Action: Key pressed <Key.enter>
Screenshot: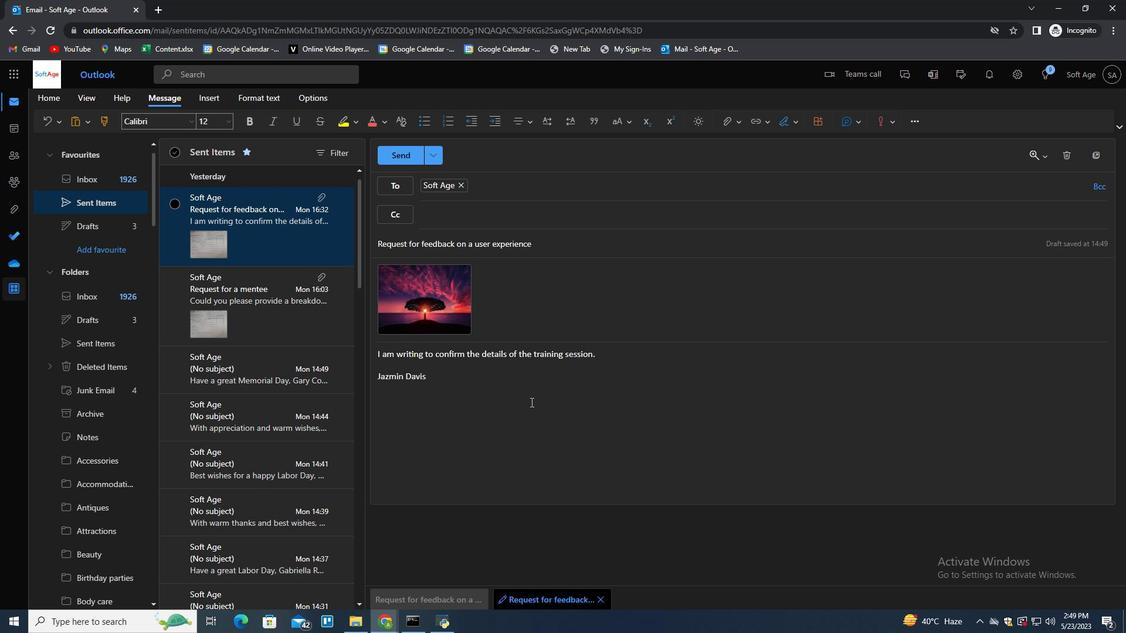 
Action: Mouse moved to (131, 329)
Screenshot: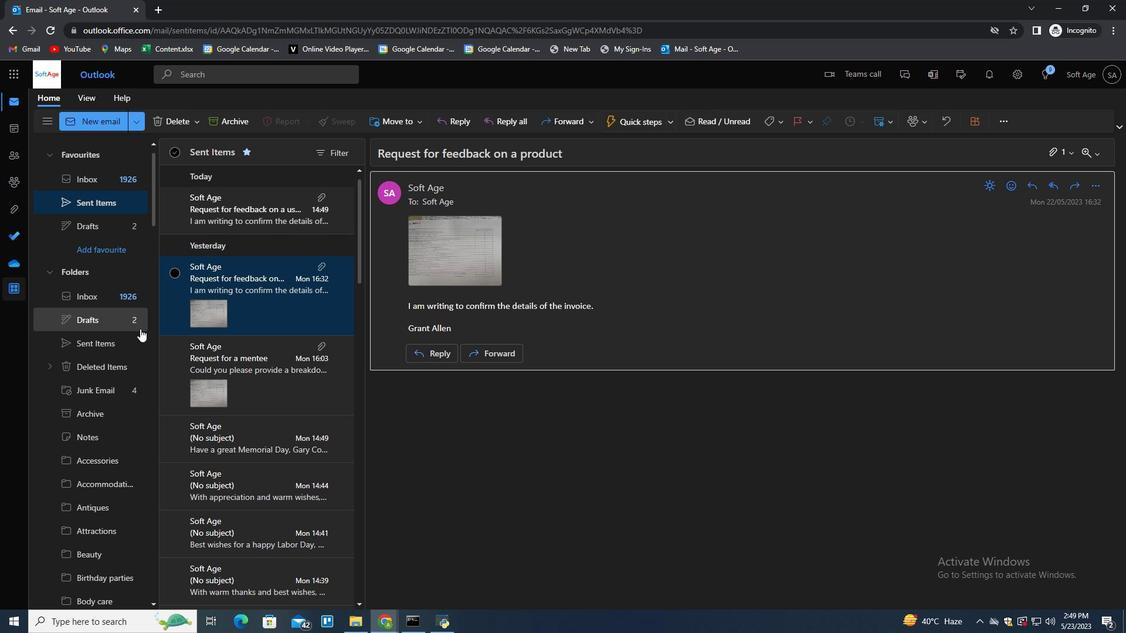 
Action: Mouse scrolled (131, 329) with delta (0, 0)
Screenshot: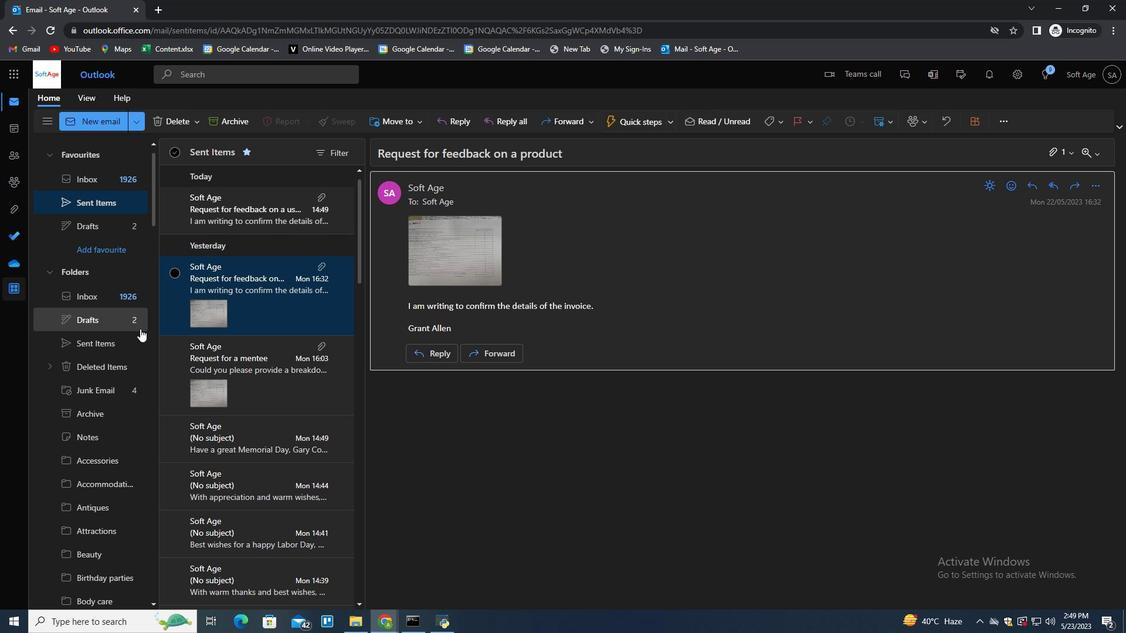
Action: Mouse moved to (264, 233)
Screenshot: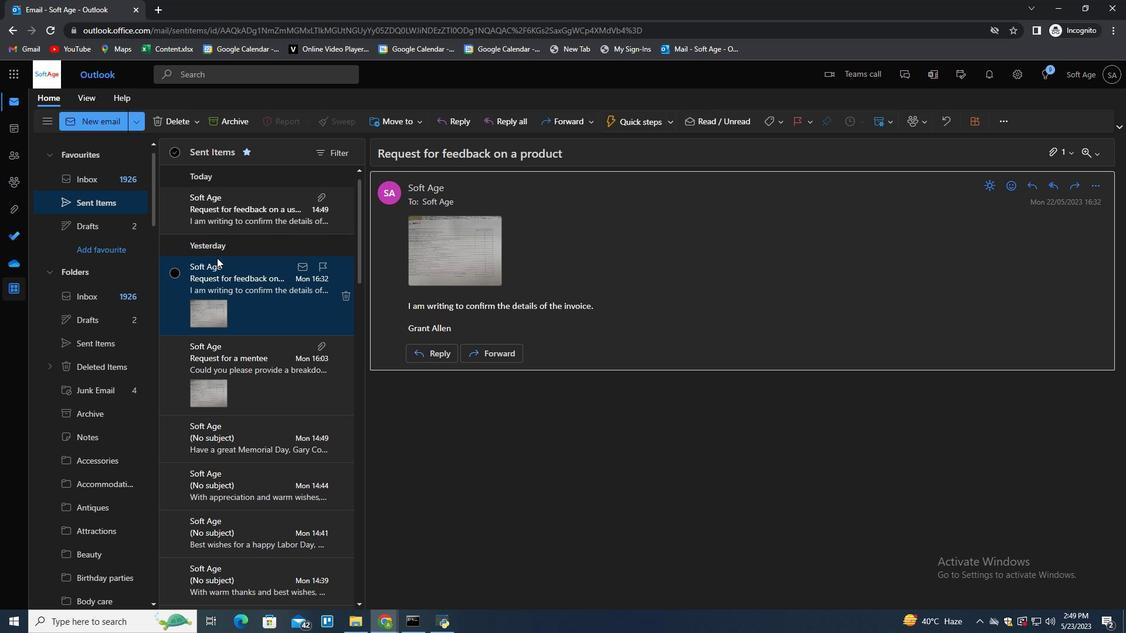 
Action: Mouse scrolled (264, 234) with delta (0, 0)
Screenshot: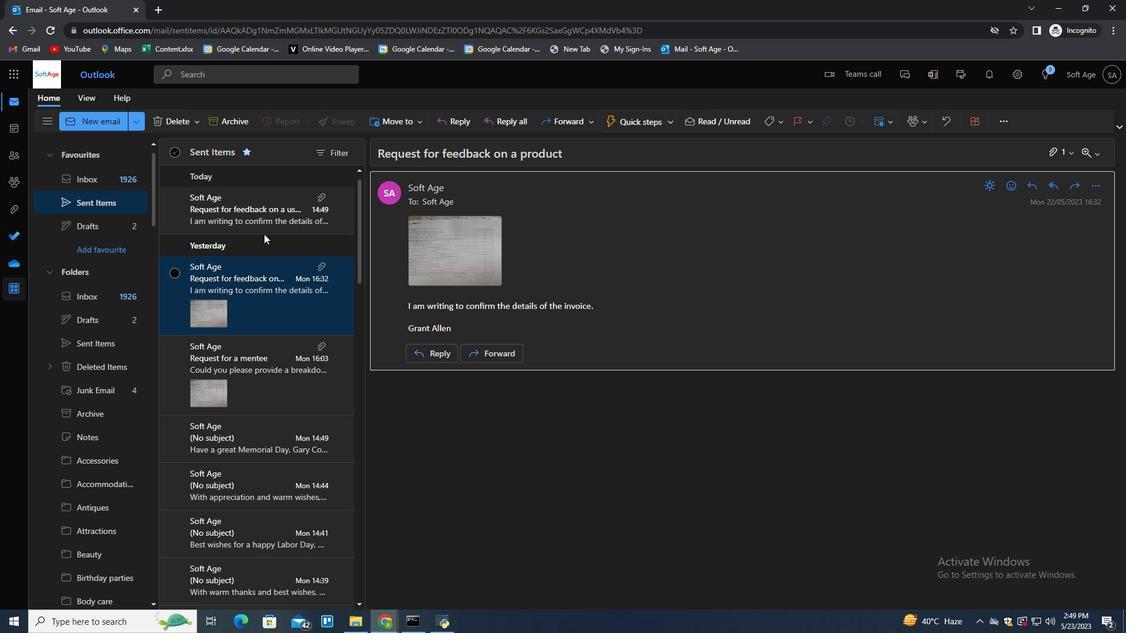 
Action: Mouse scrolled (264, 234) with delta (0, 0)
Screenshot: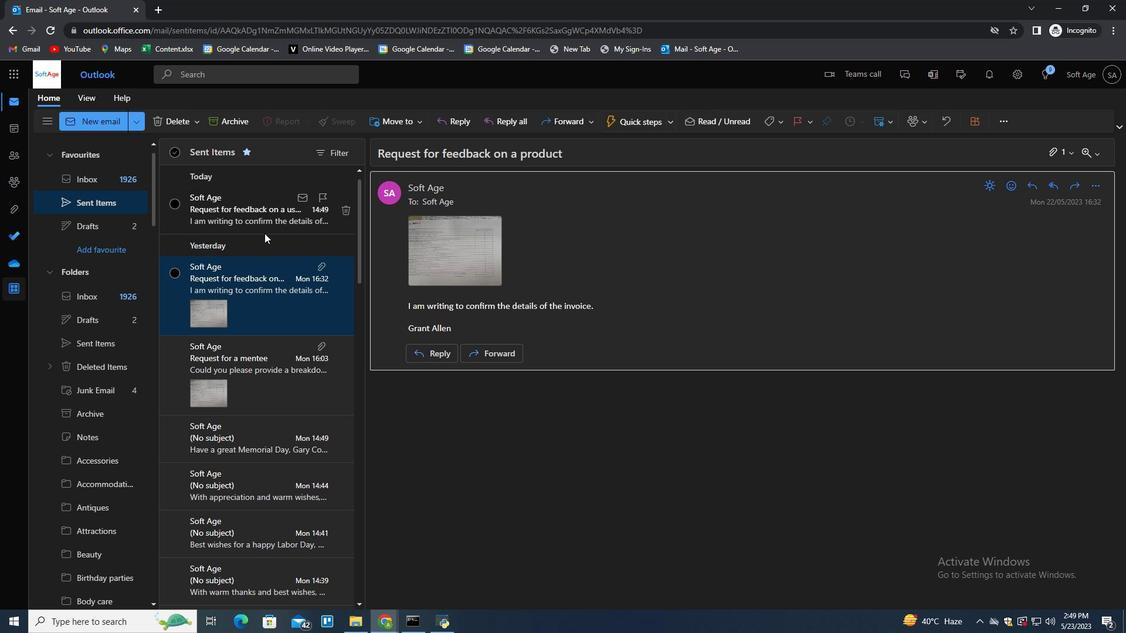 
Action: Mouse moved to (271, 210)
Screenshot: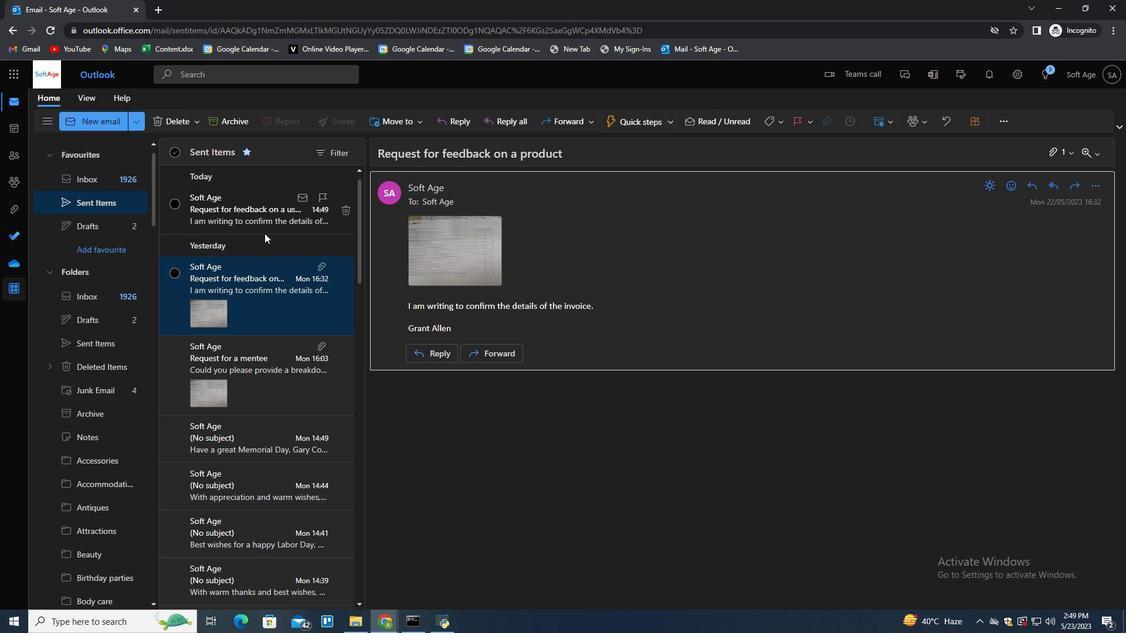 
Action: Mouse pressed right at (271, 210)
Screenshot: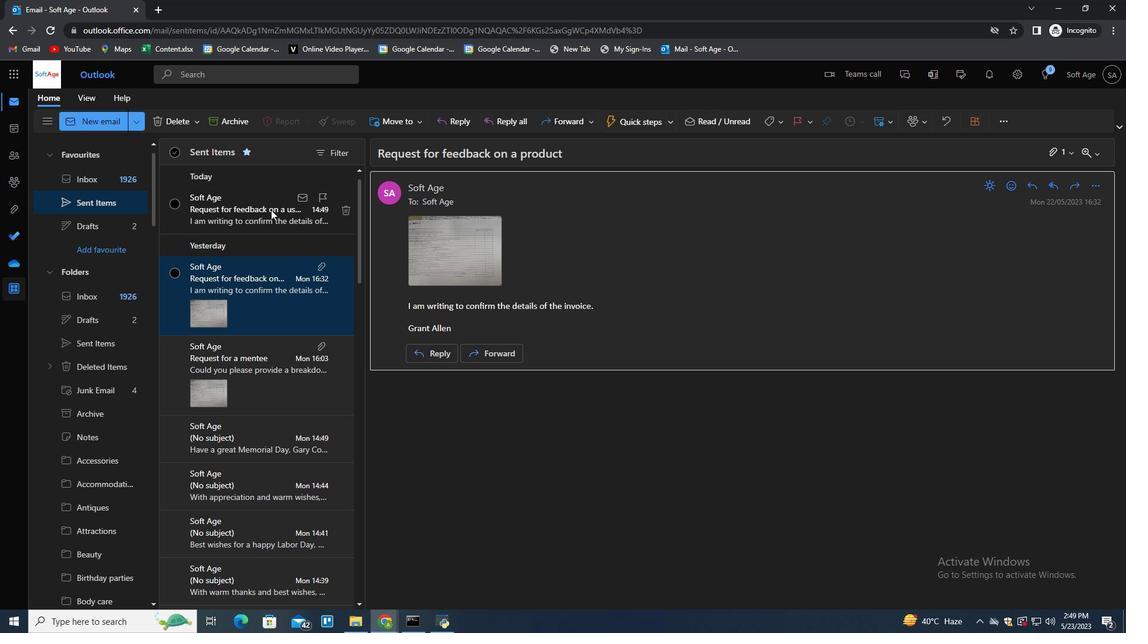 
Action: Mouse moved to (296, 259)
Screenshot: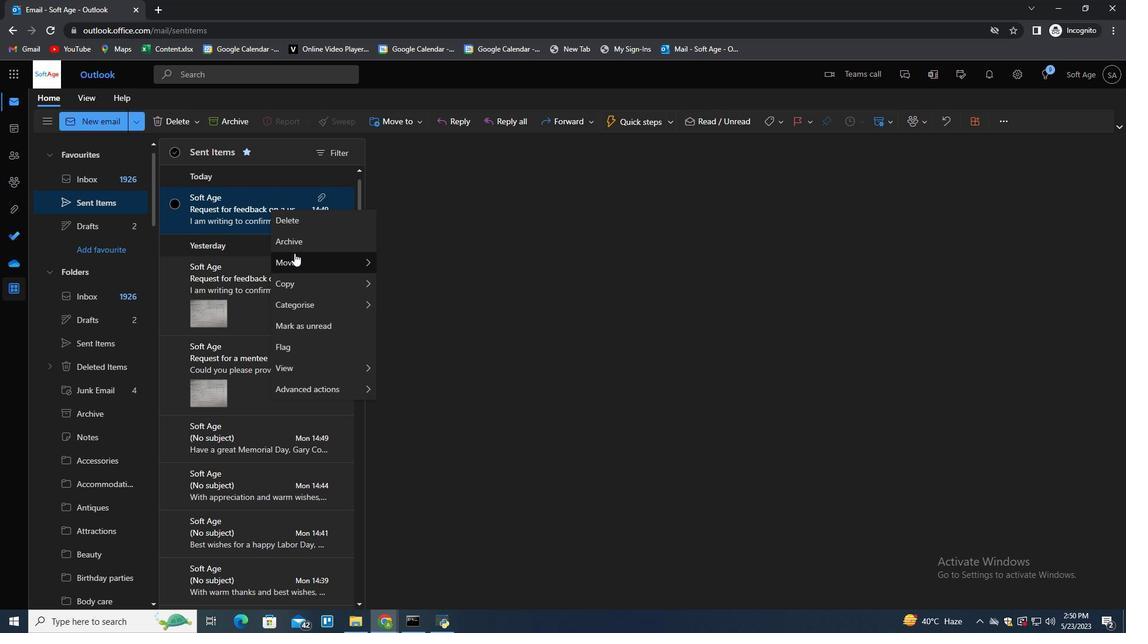 
Action: Mouse pressed left at (296, 259)
Screenshot: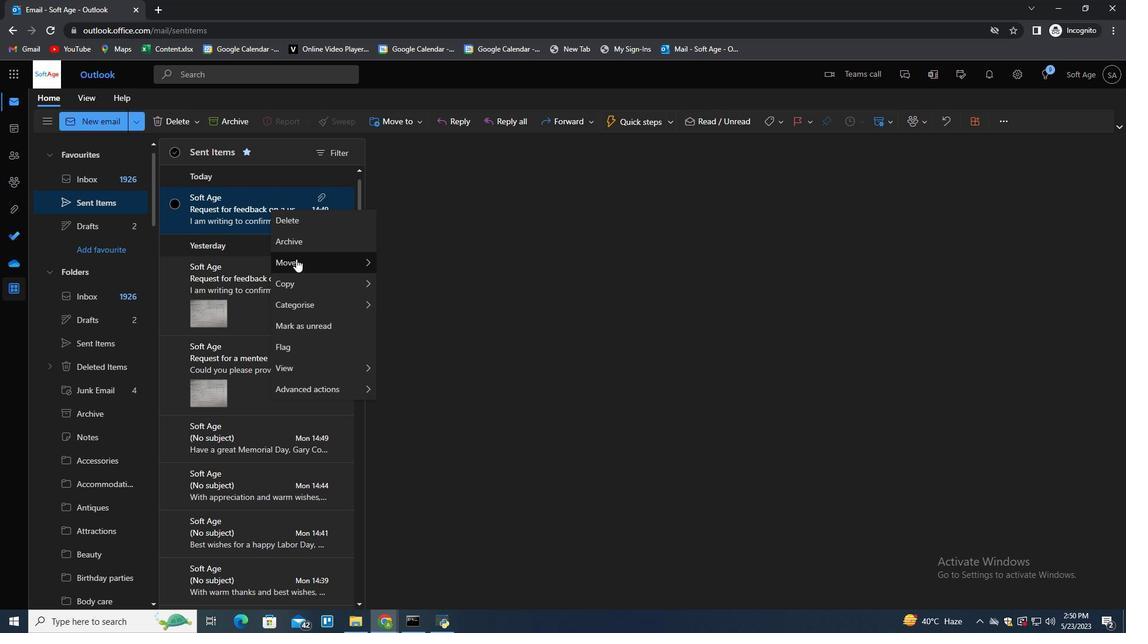 
Action: Mouse moved to (435, 258)
Screenshot: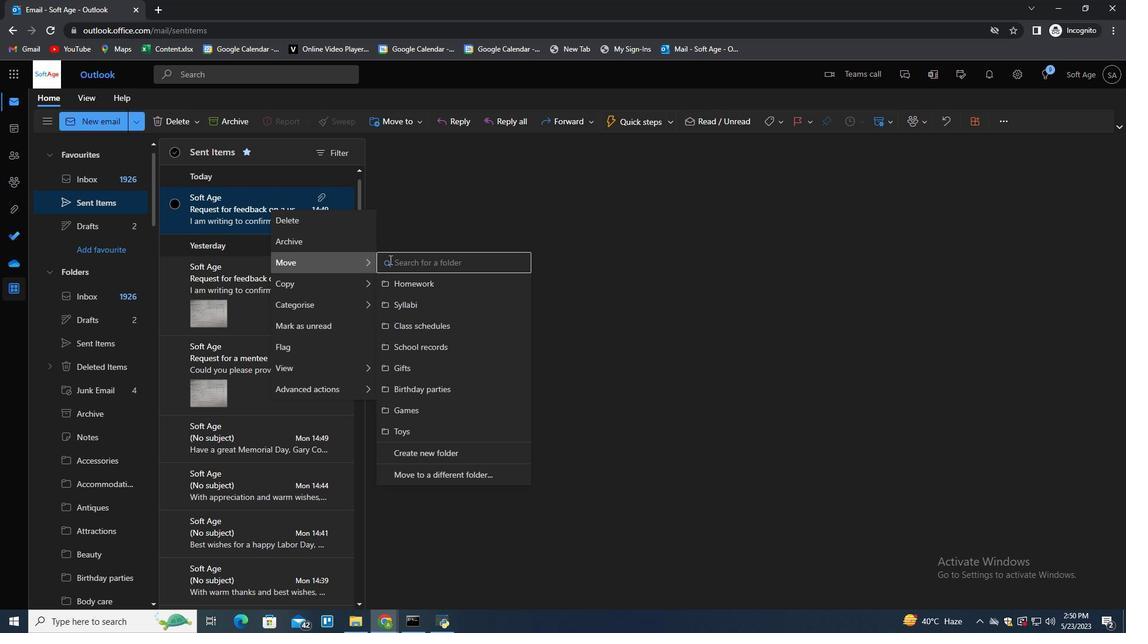 
Action: Mouse pressed left at (435, 258)
Screenshot: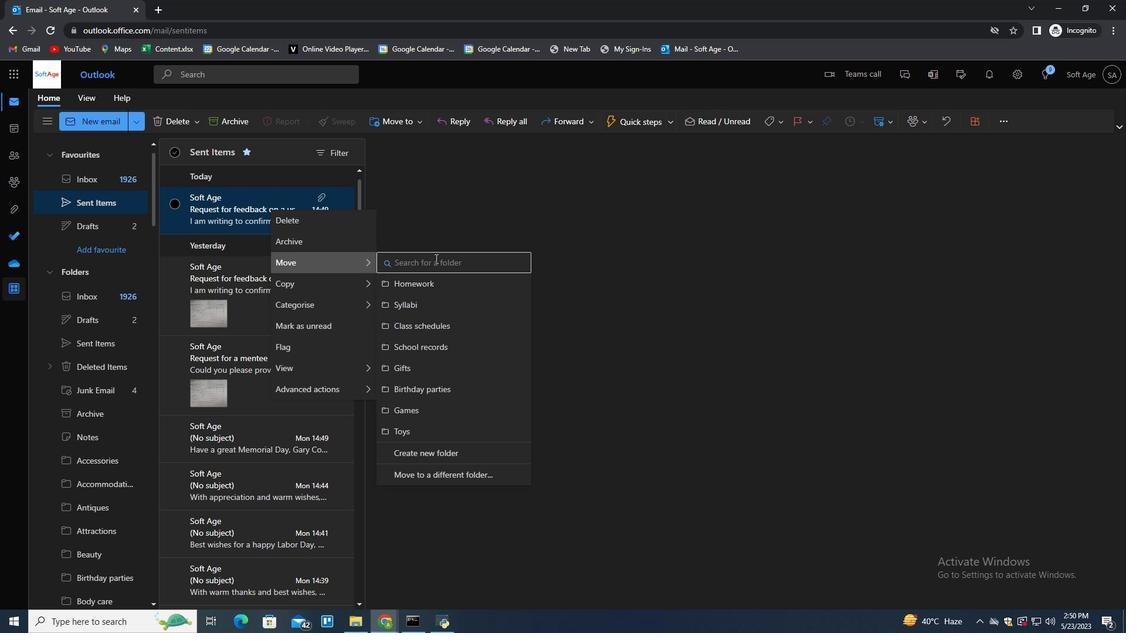 
Action: Key pressed <Key.shift><Key.shift><Key.shift><Key.shift><Key.shift><Key.shift><Key.shift>Assignments<Key.down><Key.enter>
Screenshot: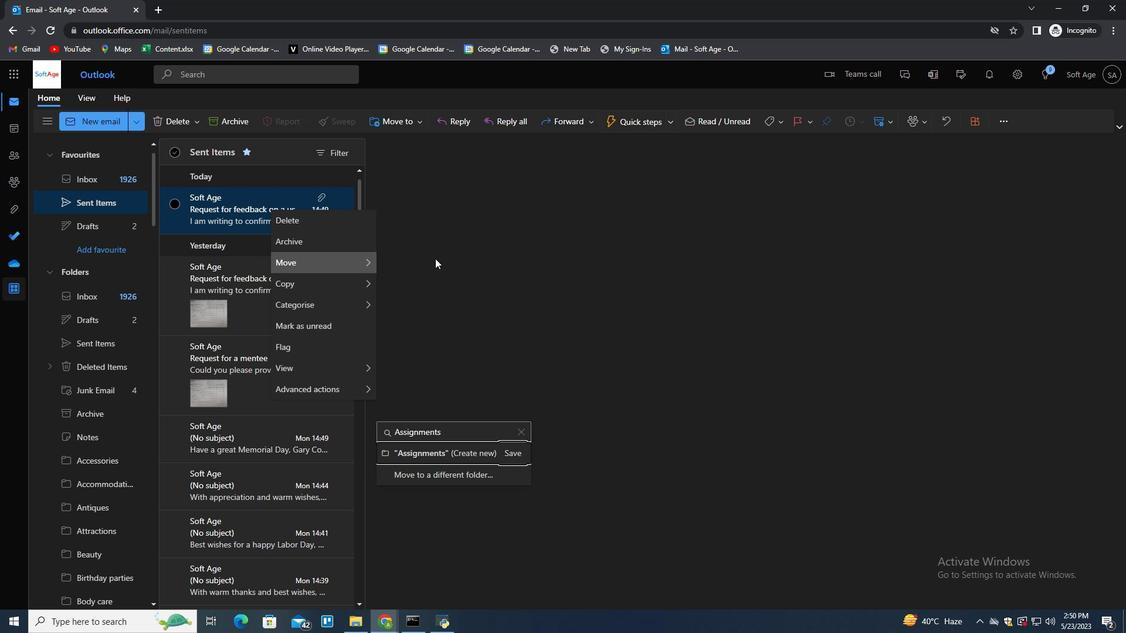 
